 Task: Find connections with filter location Düren with filter topic #house with filter profile language German with filter current company Allcargo Logistics Ltd with filter school Jobs For Women with filter industry Urban Transit Services with filter service category Information Management with filter keywords title Customer Support
Action: Mouse moved to (548, 76)
Screenshot: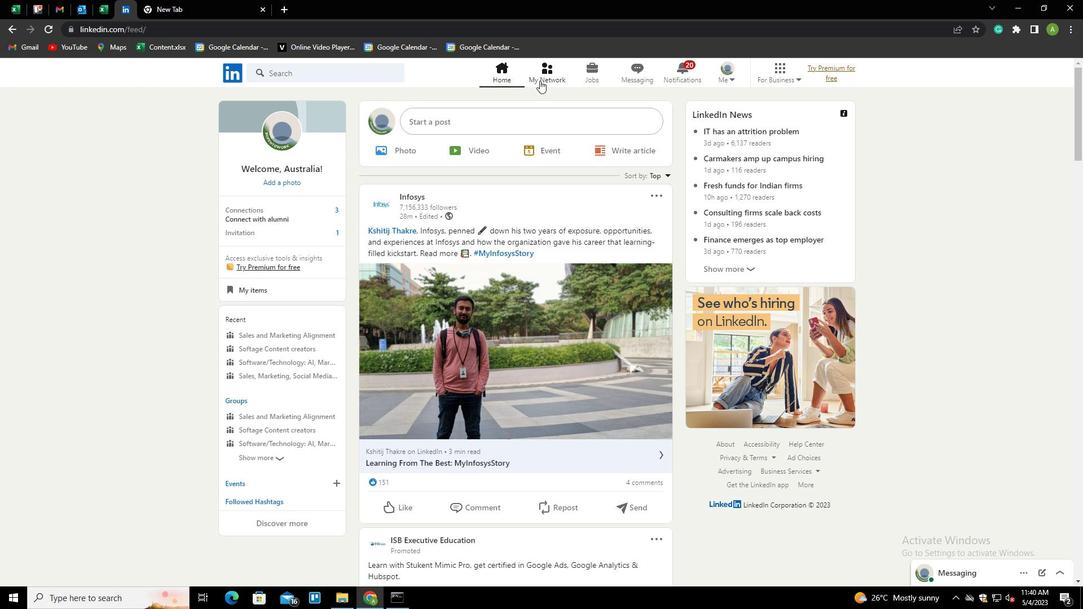 
Action: Mouse pressed left at (548, 76)
Screenshot: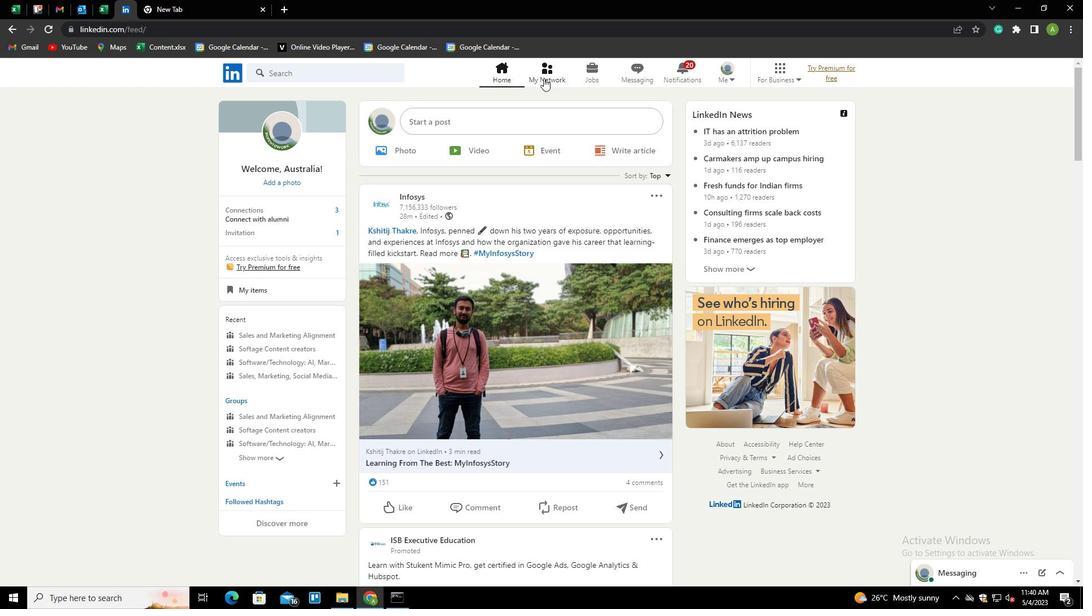 
Action: Mouse moved to (285, 128)
Screenshot: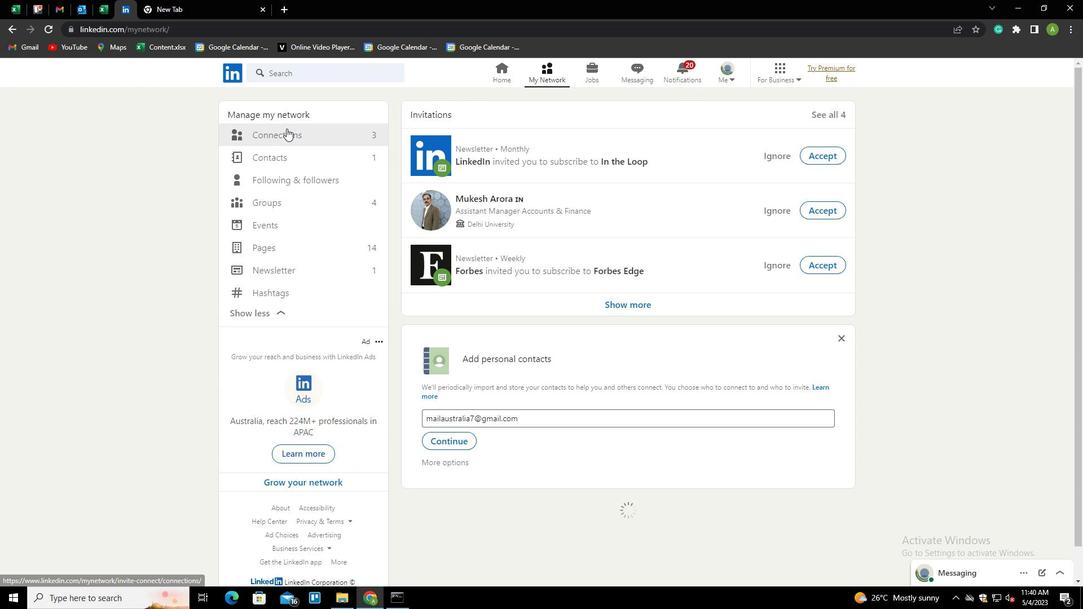 
Action: Mouse pressed left at (285, 128)
Screenshot: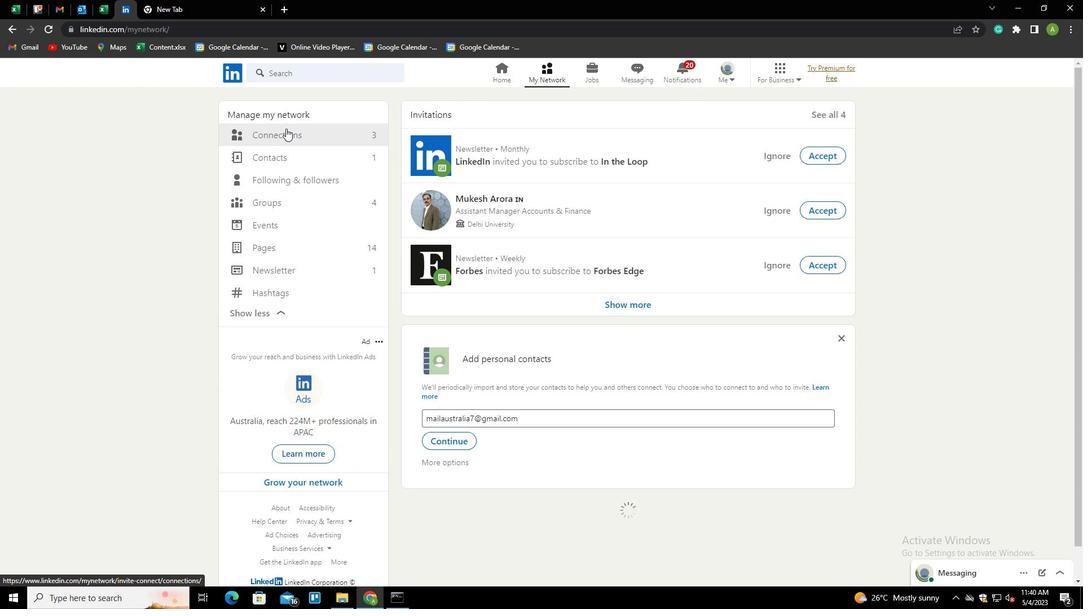 
Action: Mouse moved to (622, 138)
Screenshot: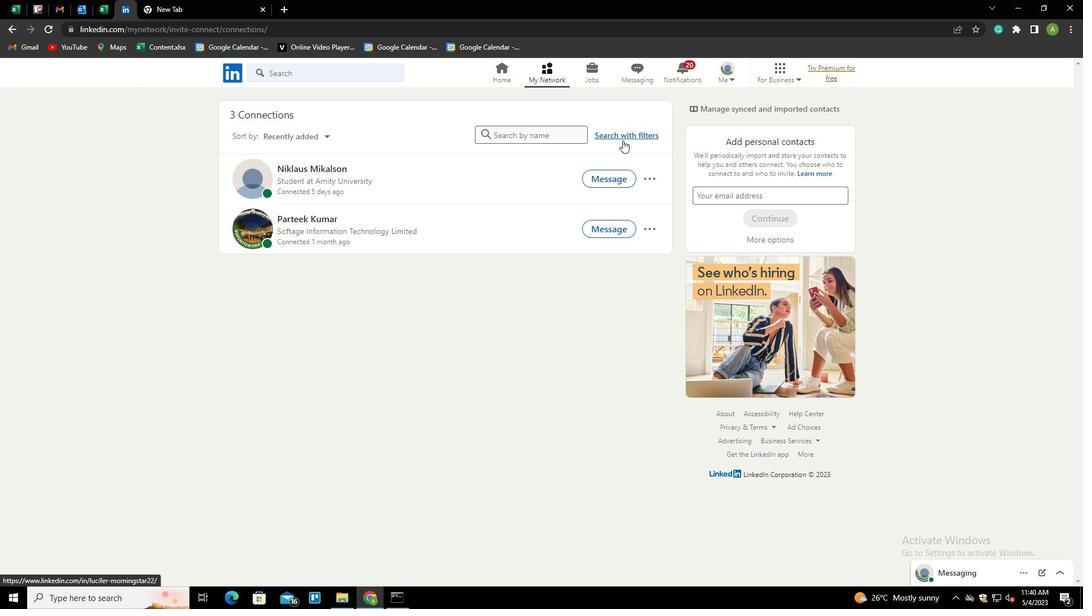 
Action: Mouse pressed left at (622, 138)
Screenshot: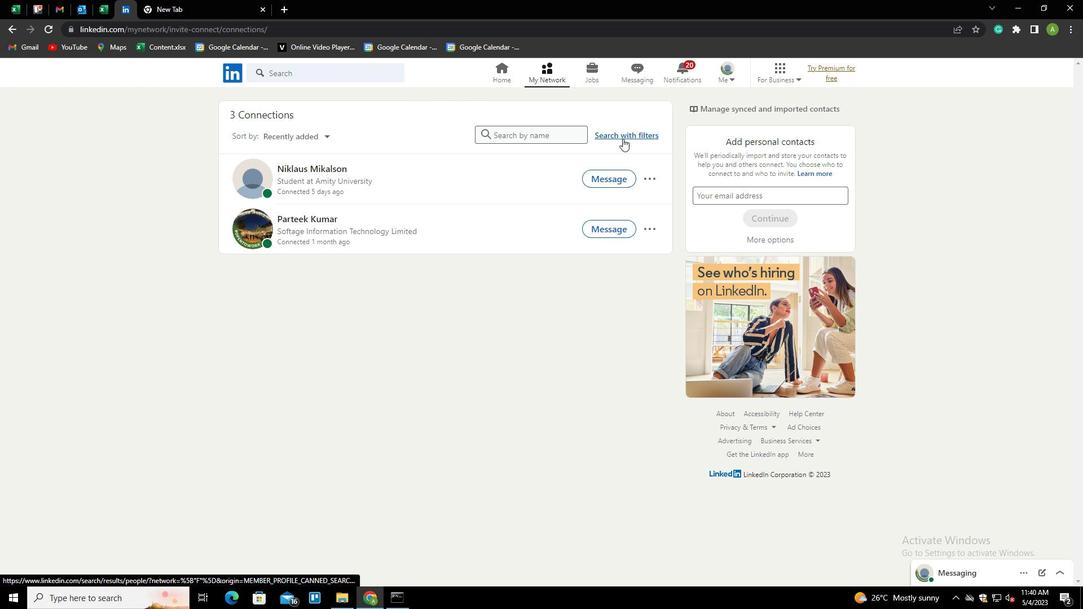 
Action: Mouse moved to (577, 96)
Screenshot: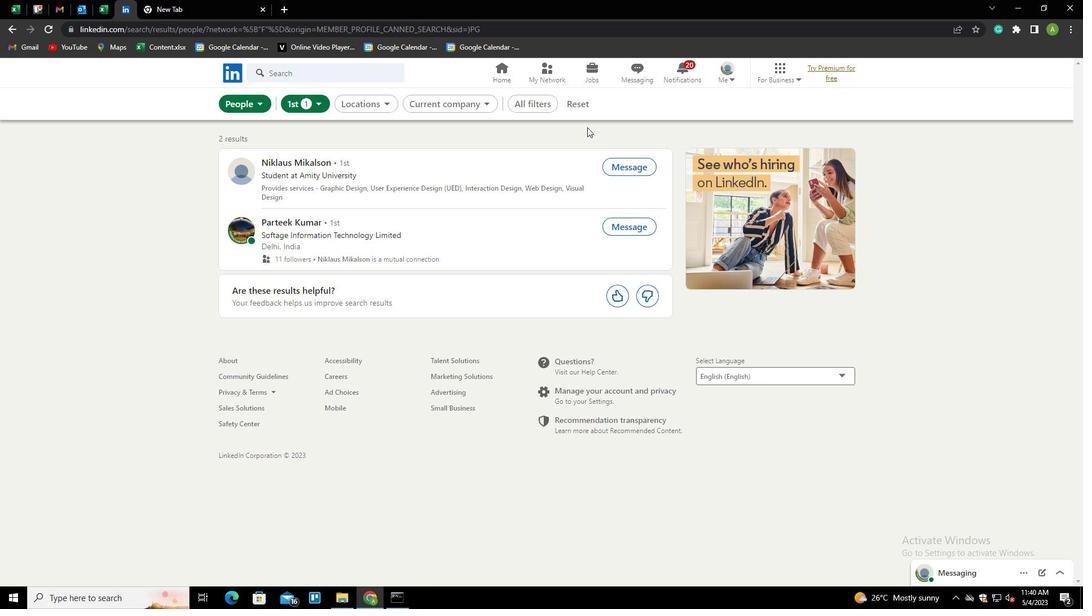 
Action: Mouse pressed left at (577, 96)
Screenshot: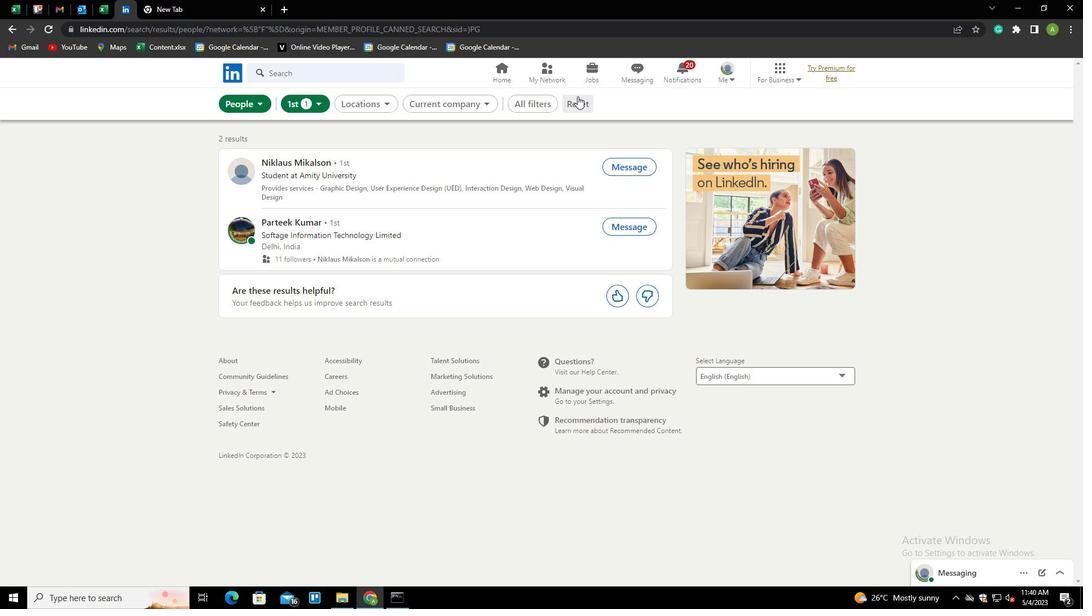 
Action: Mouse moved to (563, 99)
Screenshot: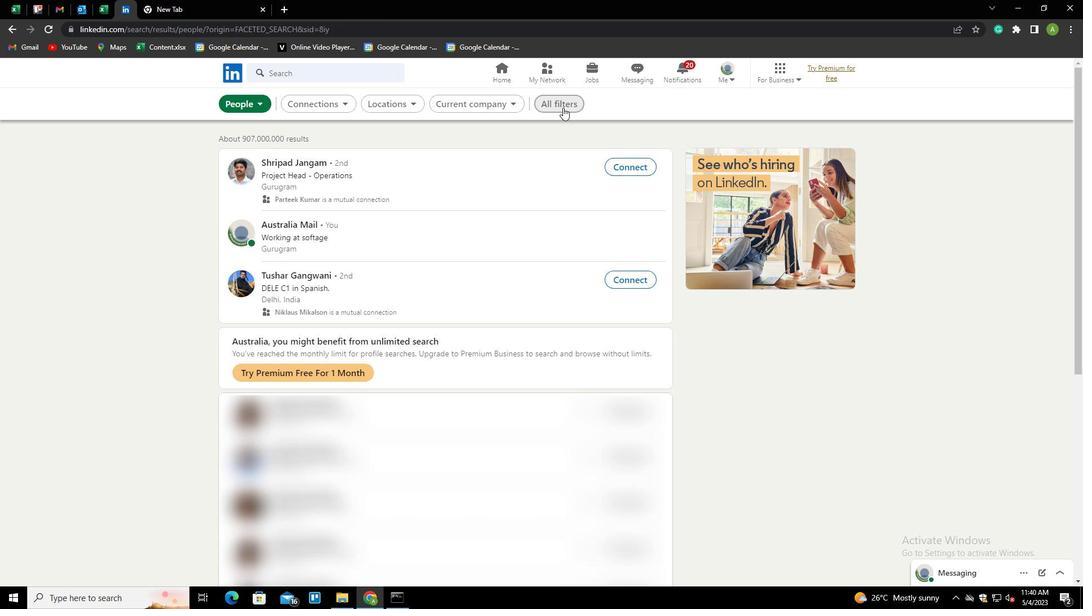 
Action: Mouse pressed left at (563, 99)
Screenshot: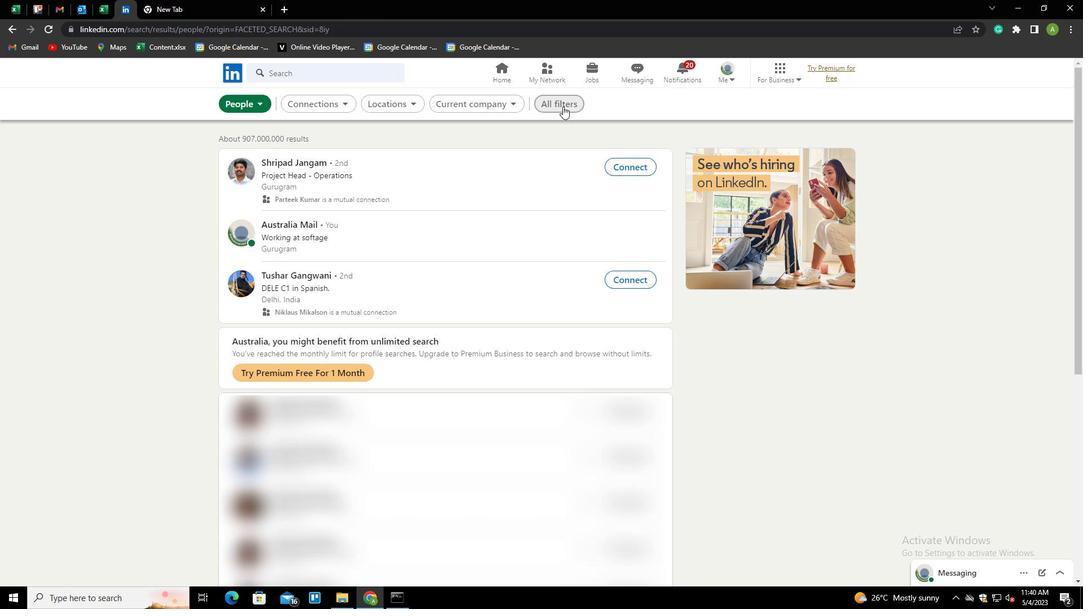 
Action: Mouse moved to (926, 362)
Screenshot: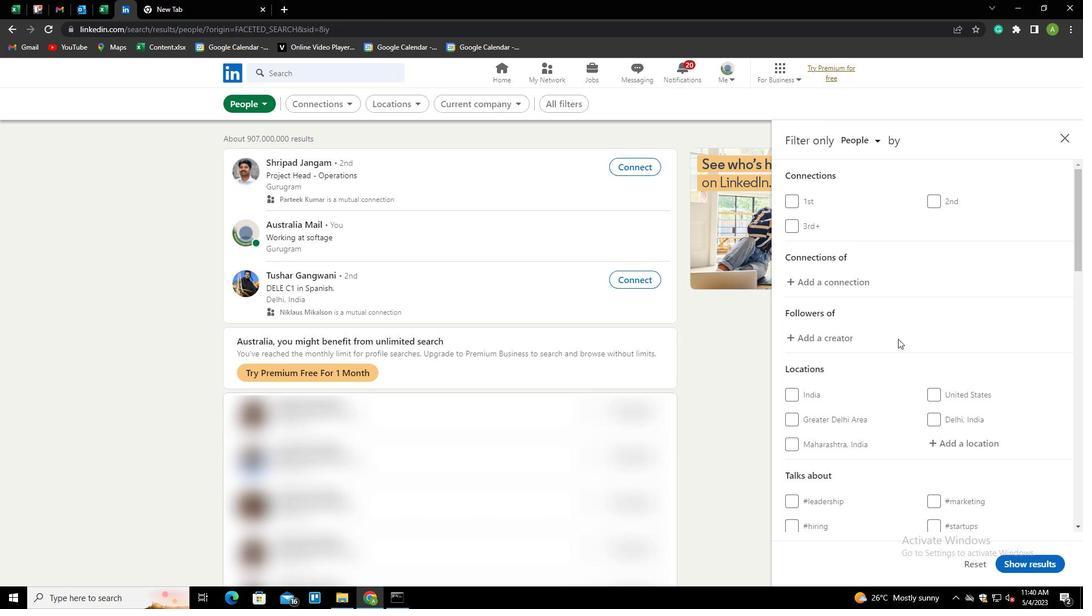 
Action: Mouse scrolled (926, 361) with delta (0, 0)
Screenshot: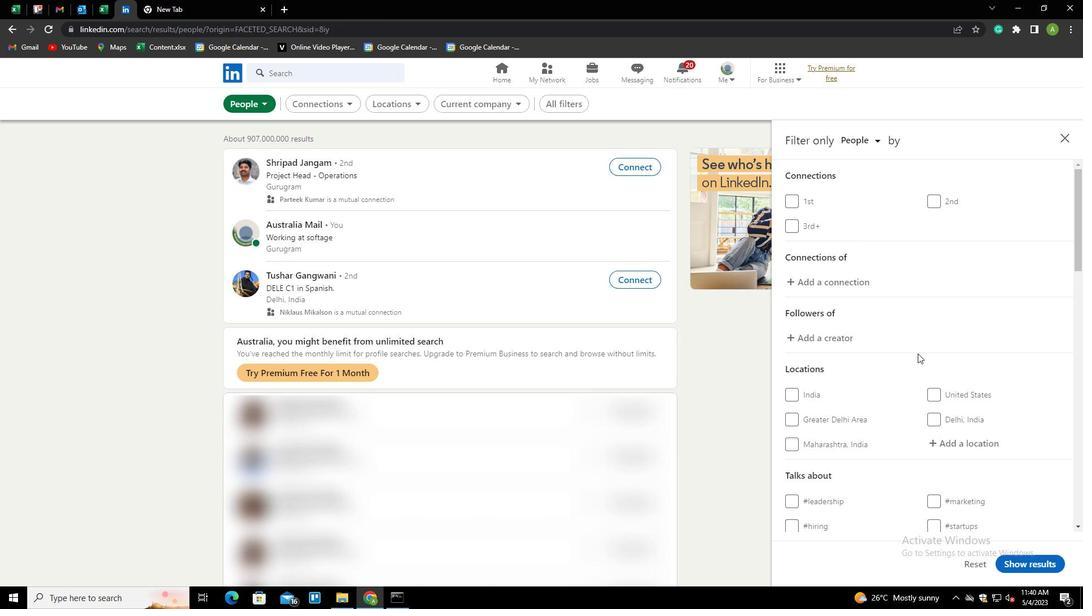 
Action: Mouse scrolled (926, 361) with delta (0, 0)
Screenshot: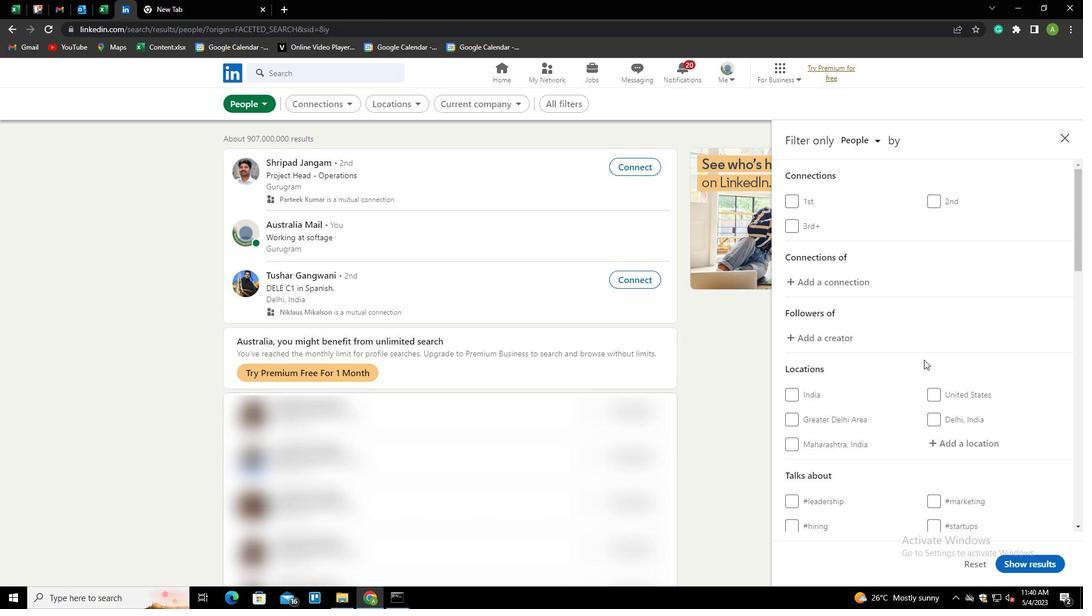 
Action: Mouse moved to (958, 322)
Screenshot: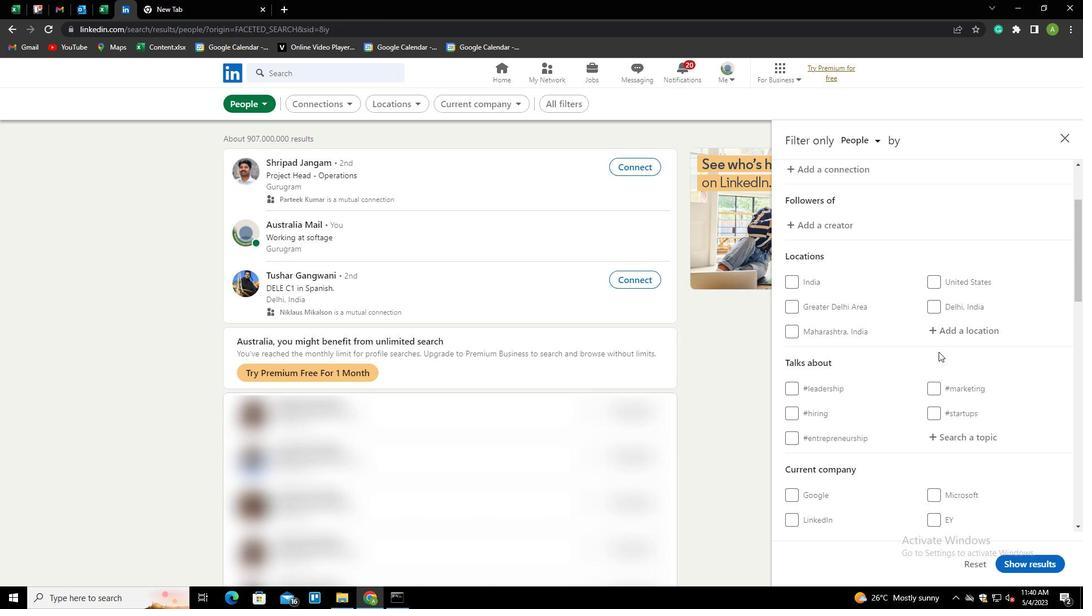 
Action: Mouse pressed left at (958, 322)
Screenshot: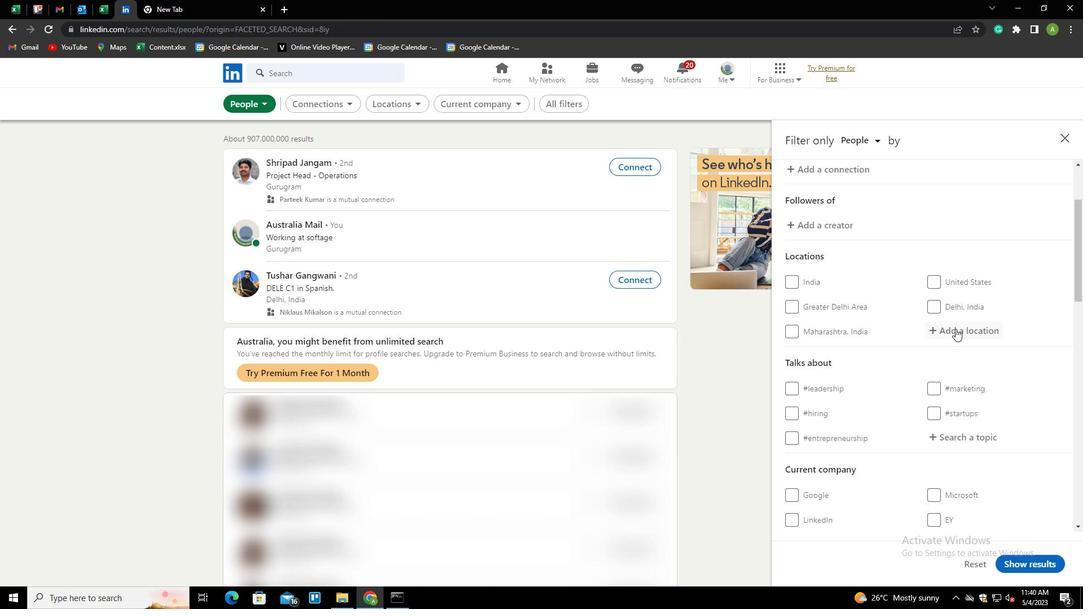 
Action: Key pressed <Key.shift>DUREN<Key.down><Key.enter>
Screenshot: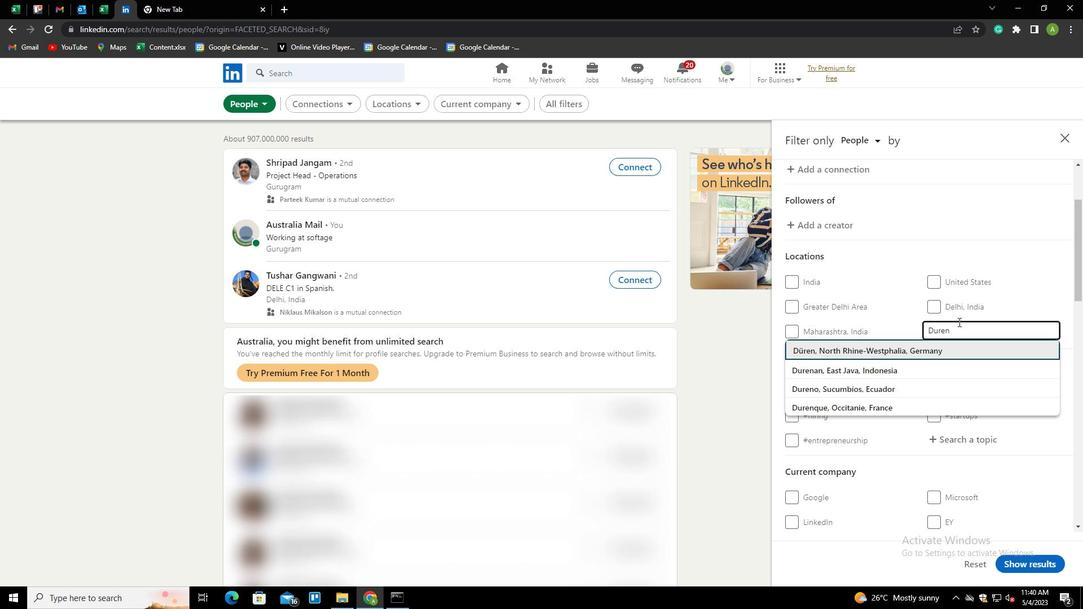 
Action: Mouse scrolled (958, 321) with delta (0, 0)
Screenshot: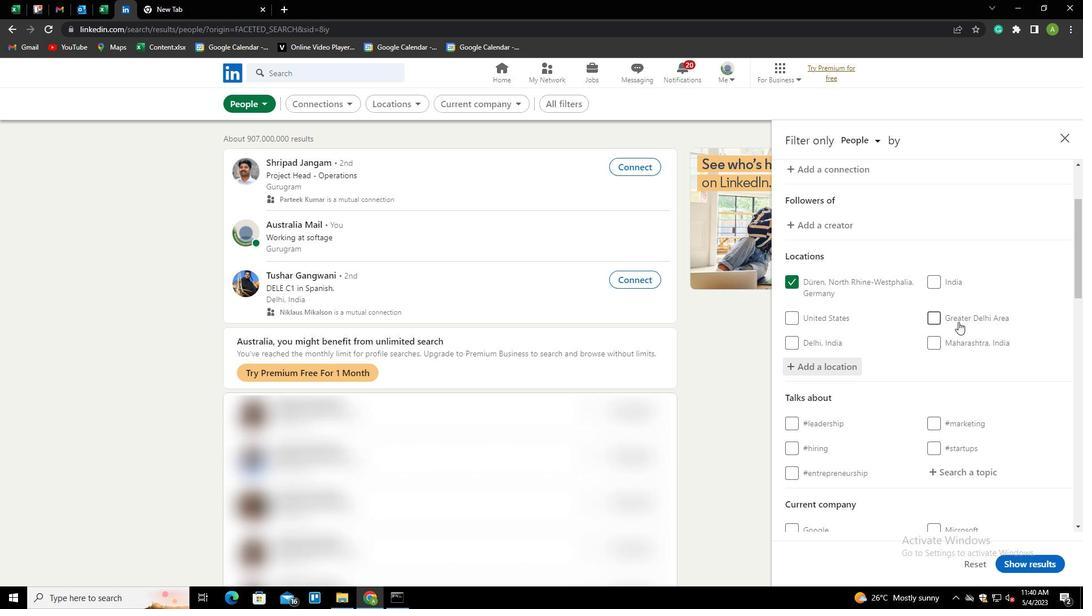 
Action: Mouse scrolled (958, 321) with delta (0, 0)
Screenshot: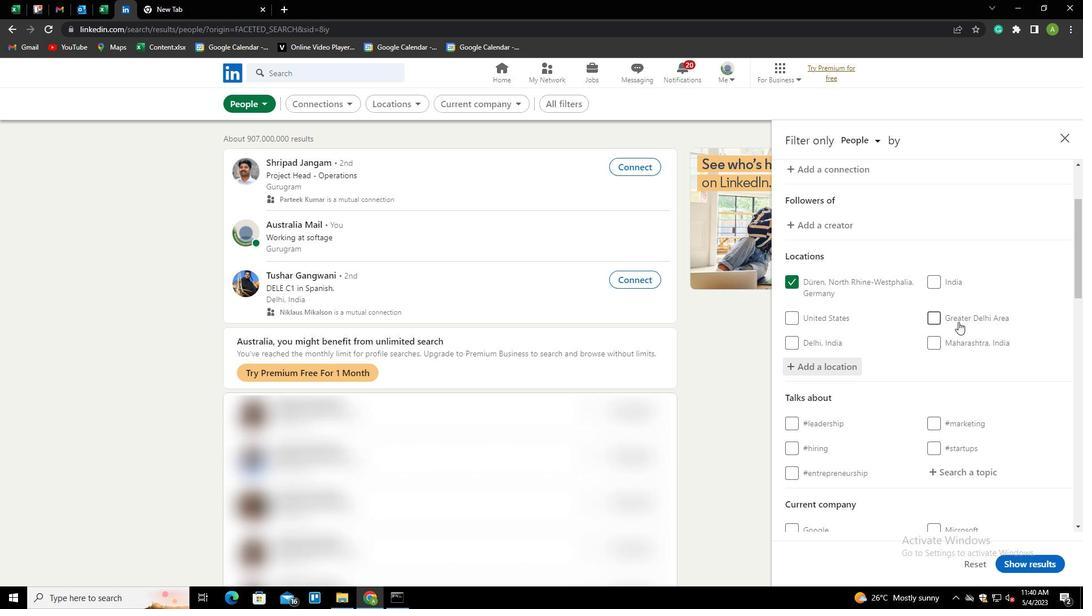 
Action: Mouse moved to (954, 360)
Screenshot: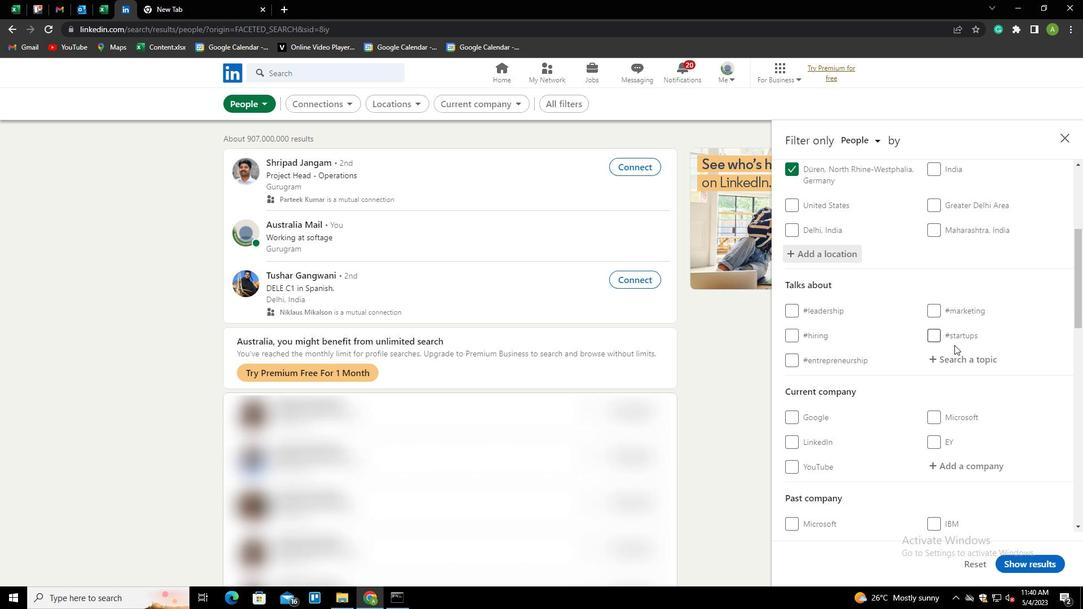 
Action: Mouse pressed left at (954, 360)
Screenshot: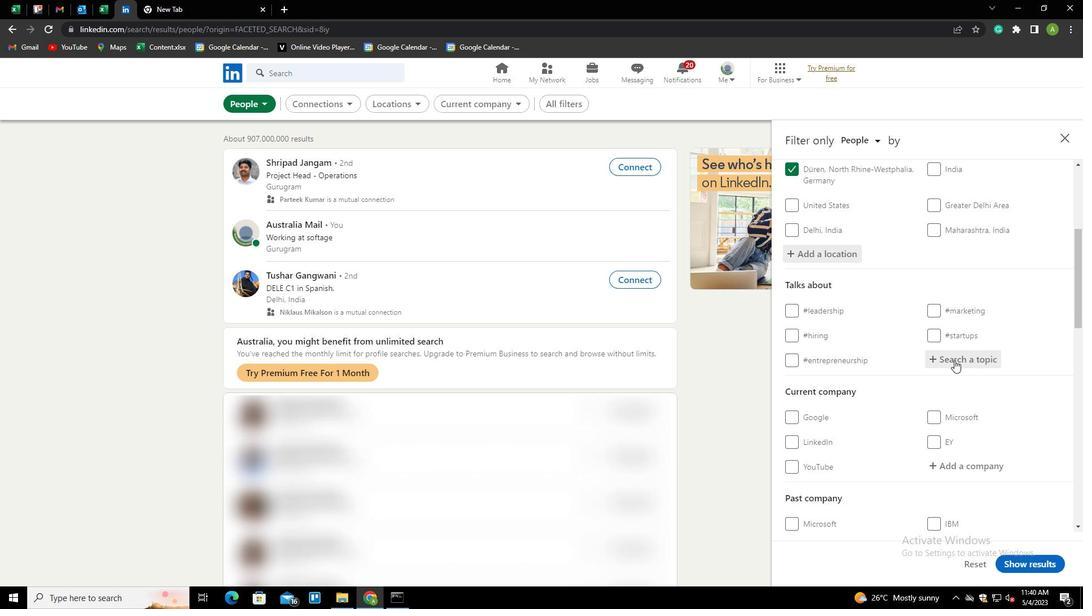 
Action: Key pressed HOUSE<Key.down><Key.down><Key.enter>
Screenshot: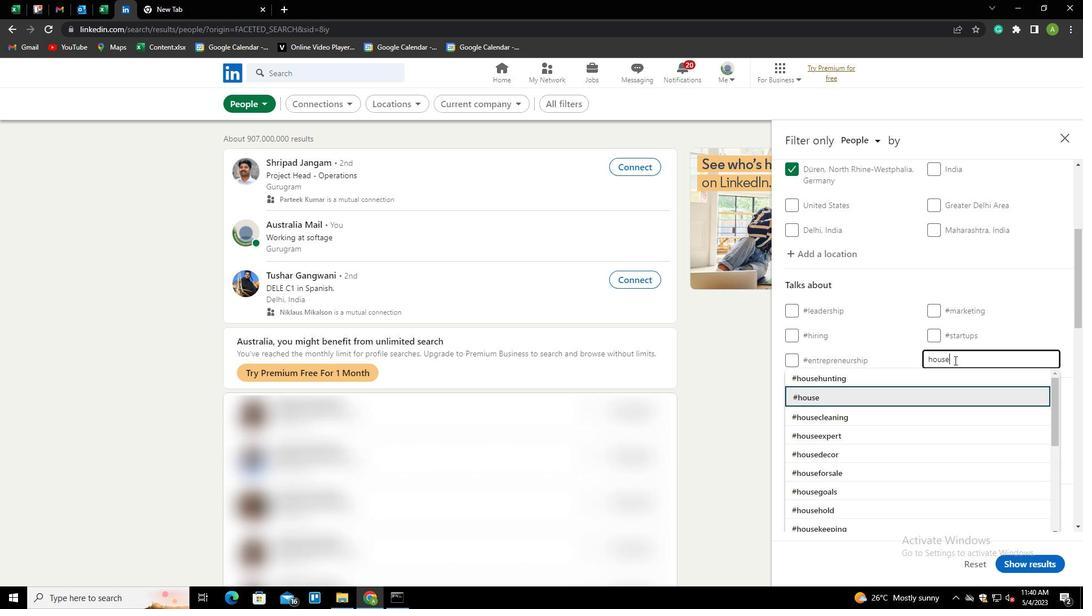 
Action: Mouse moved to (954, 362)
Screenshot: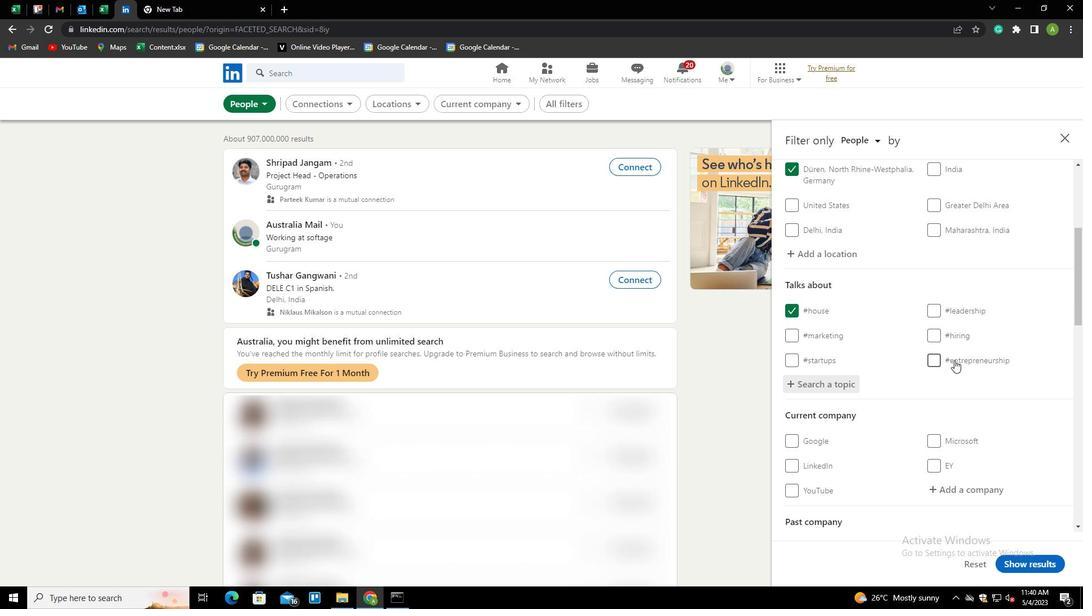 
Action: Mouse scrolled (954, 362) with delta (0, 0)
Screenshot: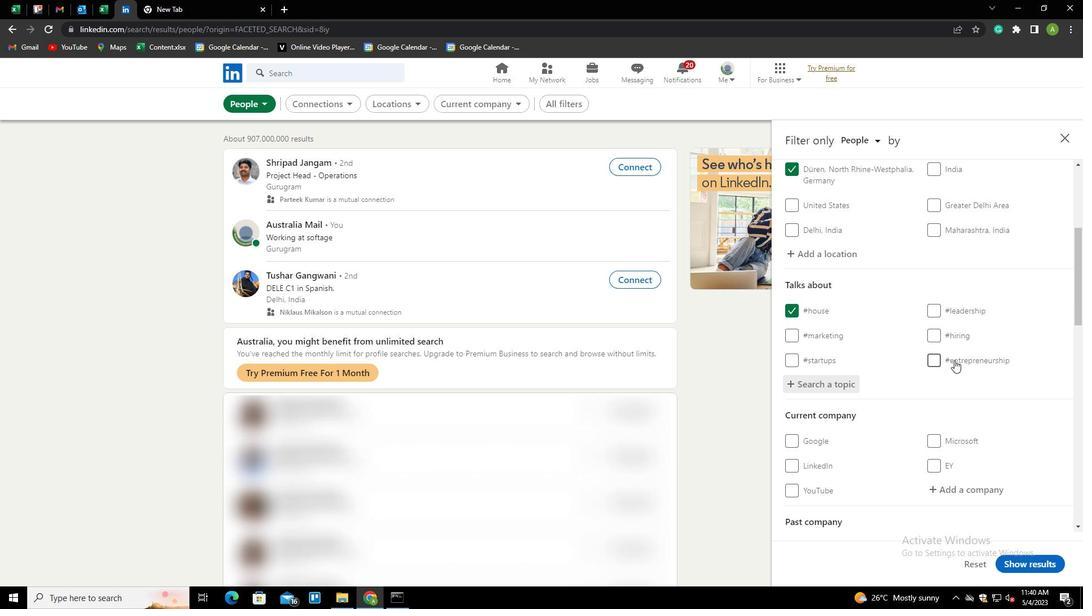 
Action: Mouse scrolled (954, 362) with delta (0, 0)
Screenshot: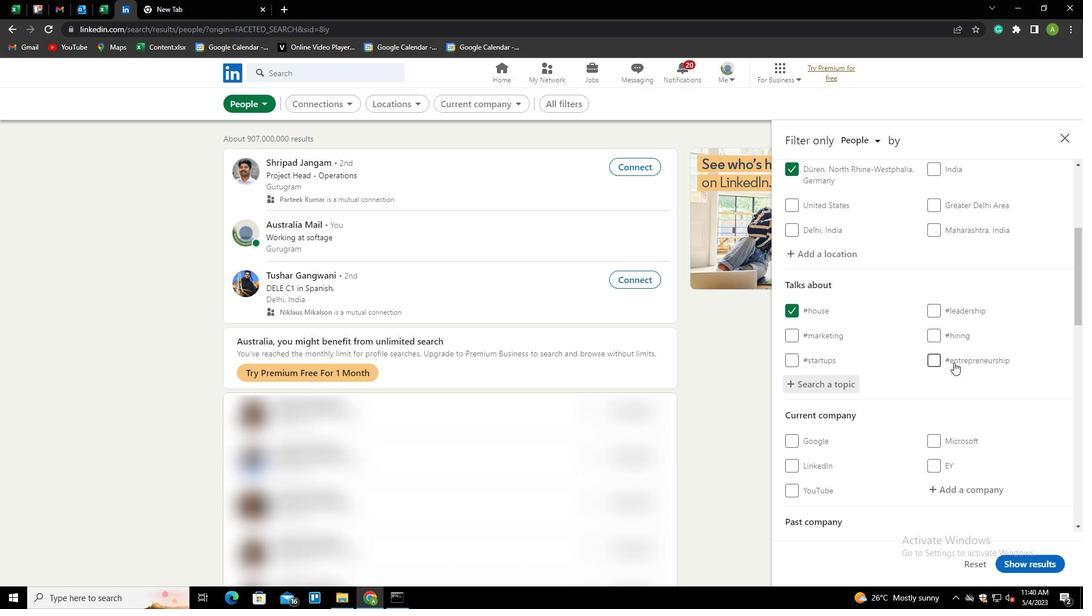 
Action: Mouse scrolled (954, 362) with delta (0, 0)
Screenshot: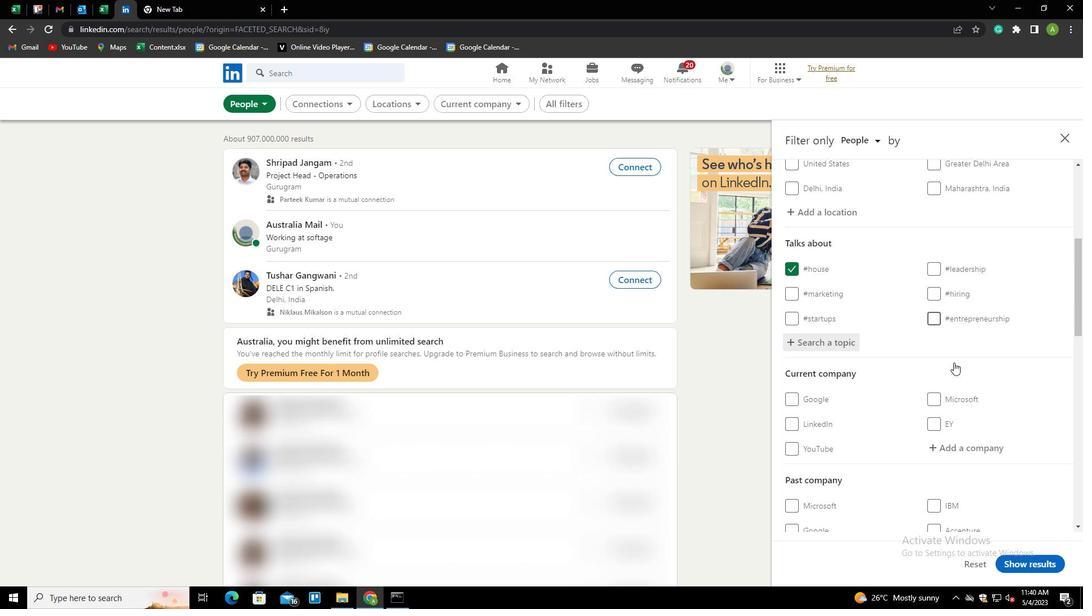 
Action: Mouse scrolled (954, 362) with delta (0, 0)
Screenshot: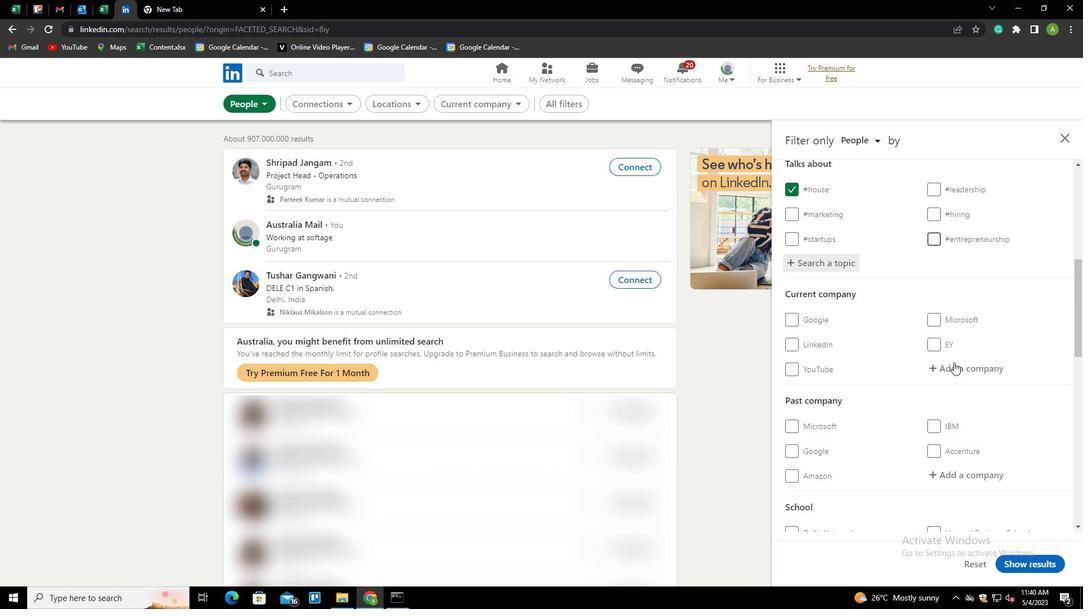 
Action: Mouse scrolled (954, 362) with delta (0, 0)
Screenshot: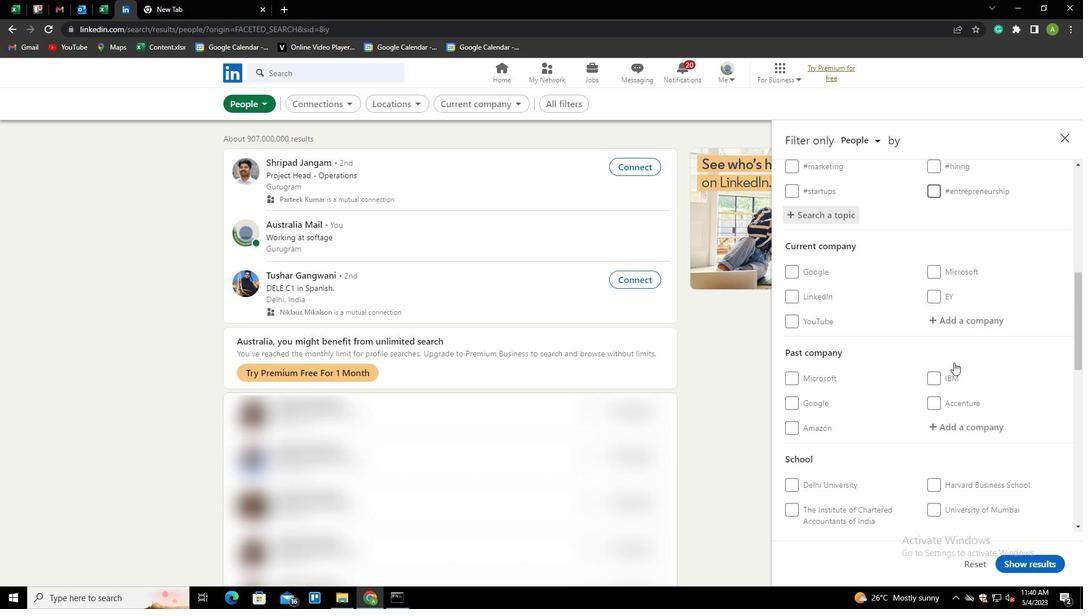 
Action: Mouse scrolled (954, 362) with delta (0, 0)
Screenshot: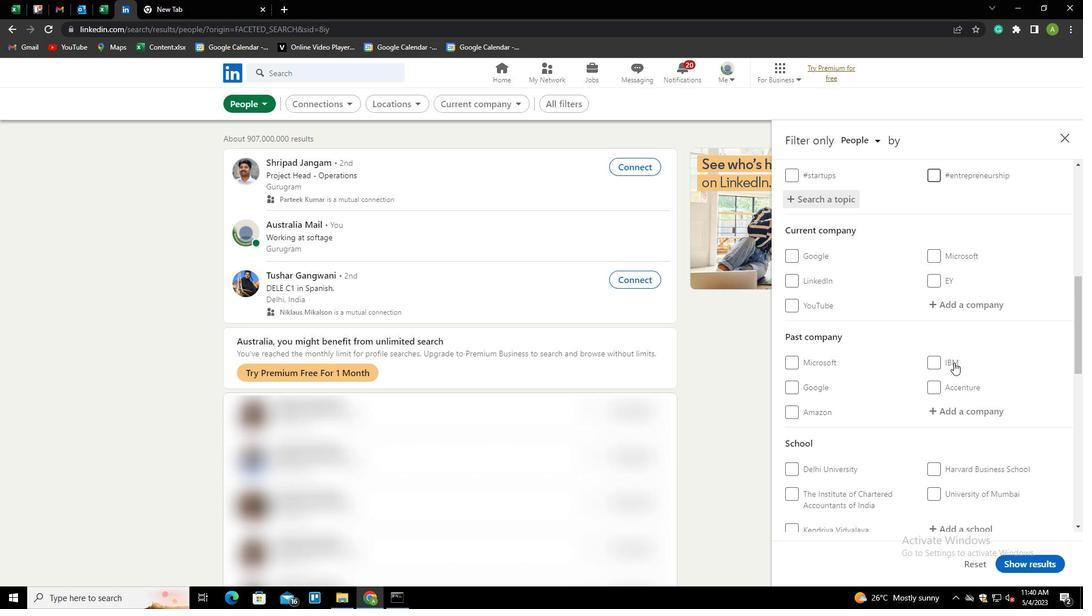 
Action: Mouse scrolled (954, 362) with delta (0, 0)
Screenshot: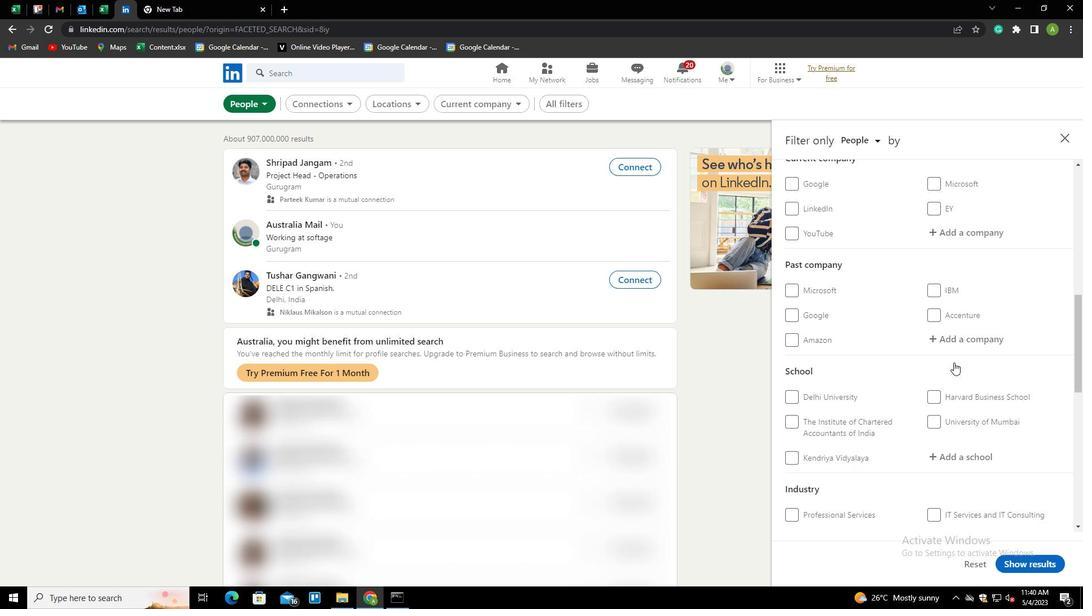 
Action: Mouse scrolled (954, 362) with delta (0, 0)
Screenshot: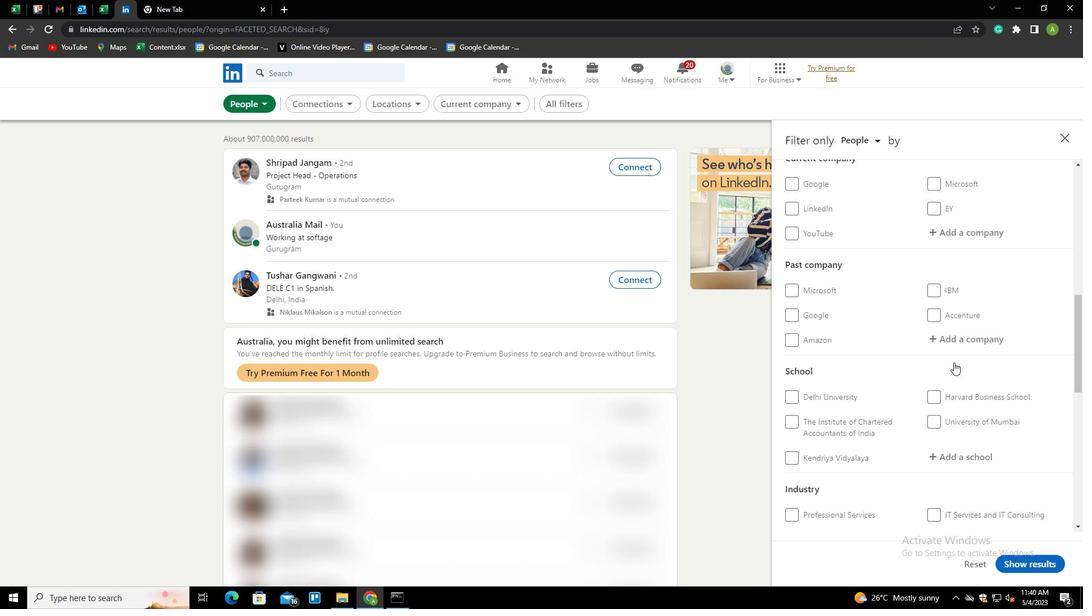 
Action: Mouse scrolled (954, 362) with delta (0, 0)
Screenshot: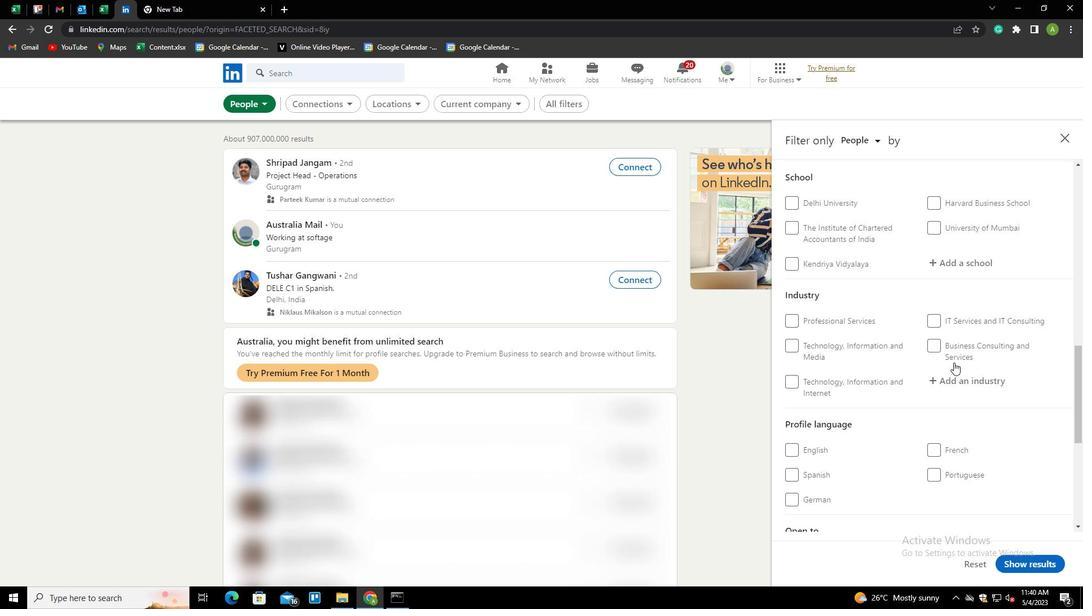 
Action: Mouse moved to (795, 445)
Screenshot: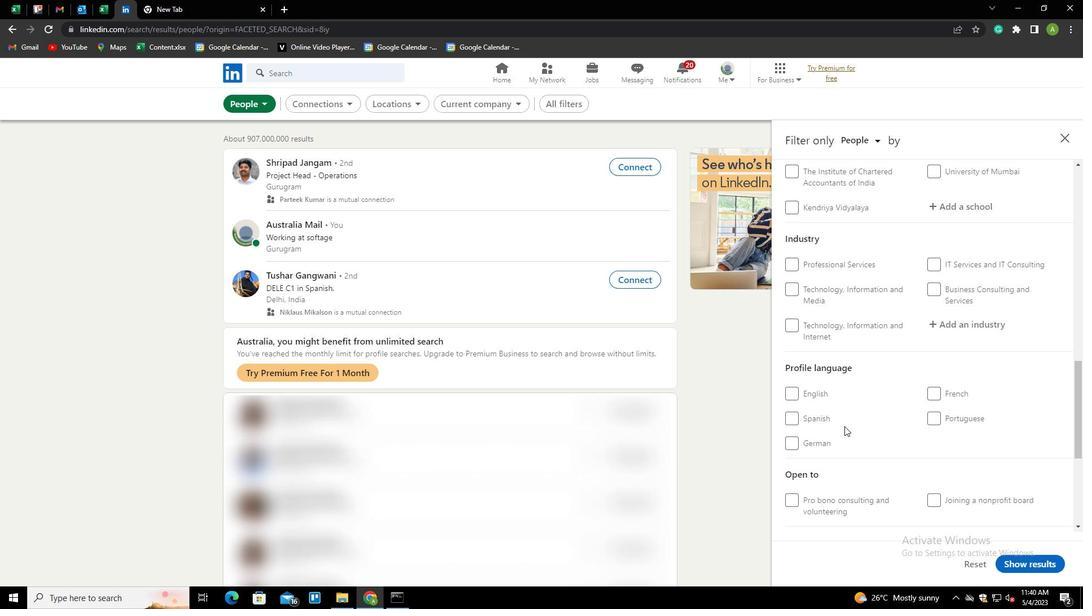 
Action: Mouse pressed left at (795, 445)
Screenshot: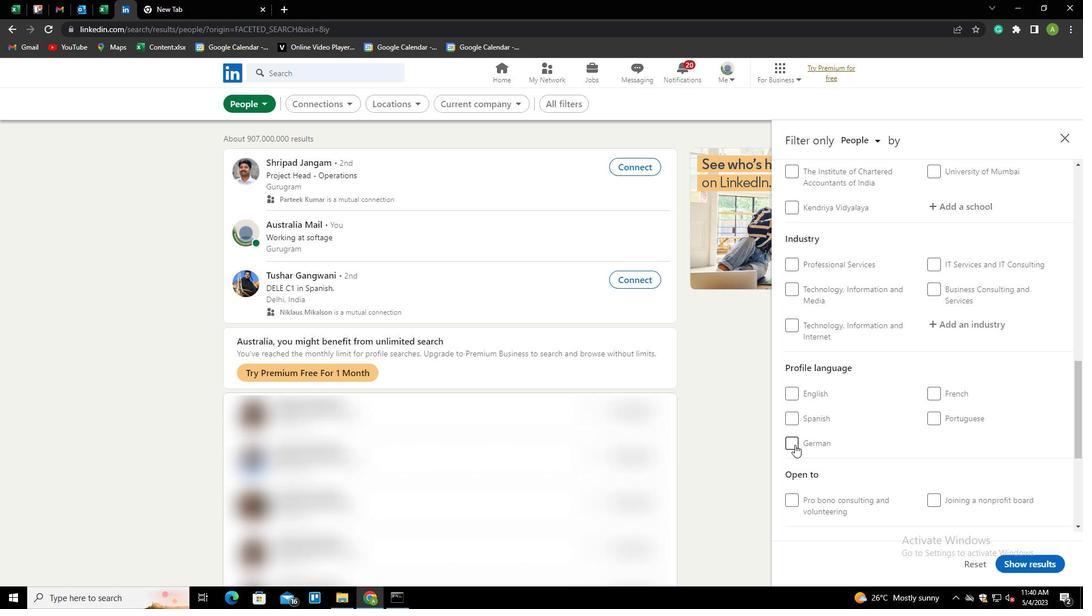 
Action: Mouse moved to (929, 394)
Screenshot: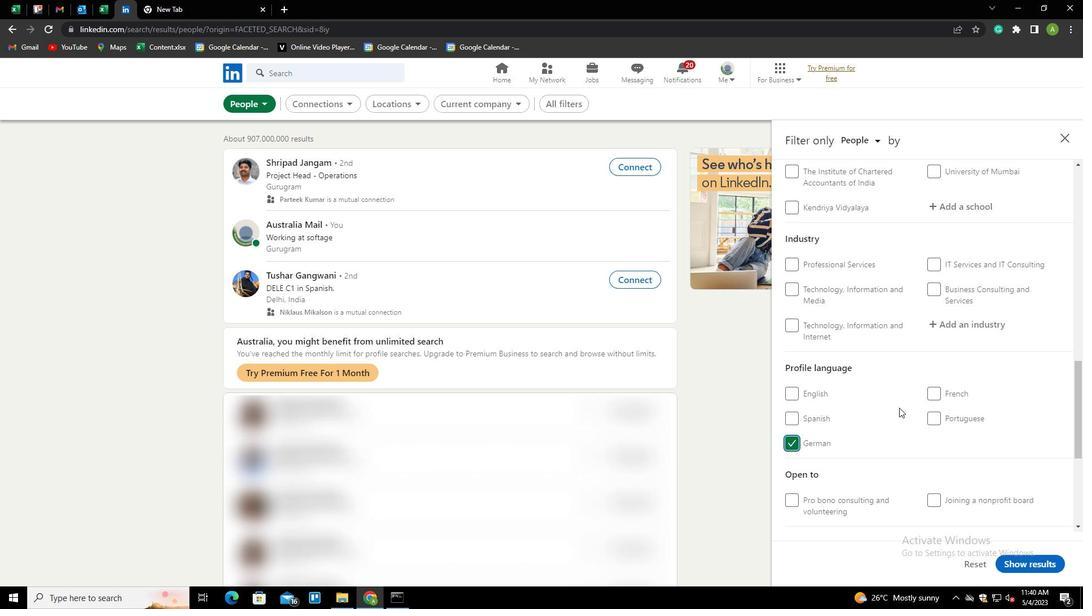 
Action: Mouse scrolled (929, 394) with delta (0, 0)
Screenshot: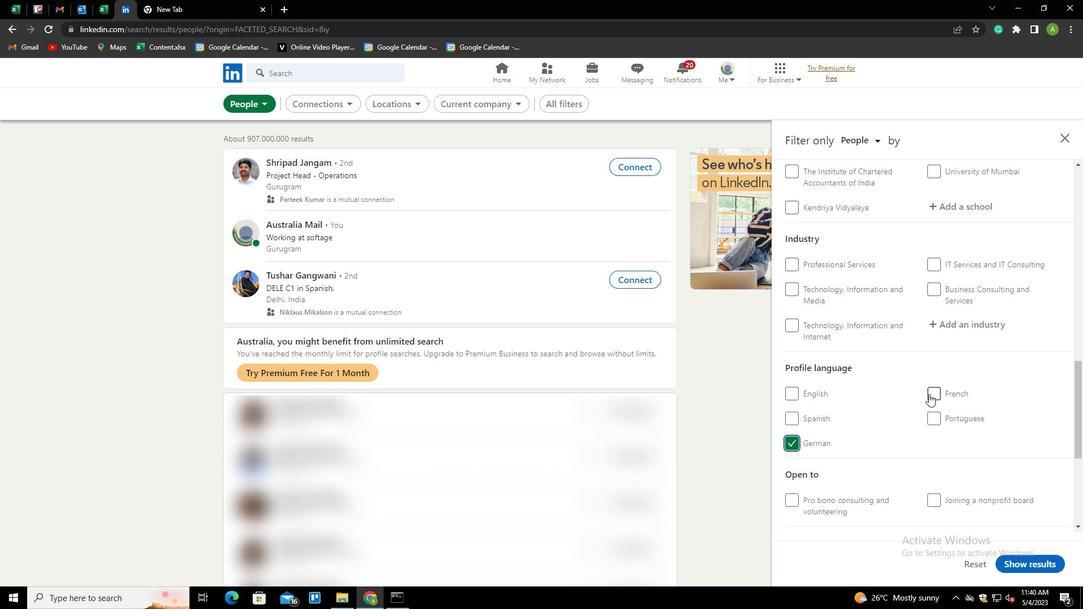 
Action: Mouse scrolled (929, 394) with delta (0, 0)
Screenshot: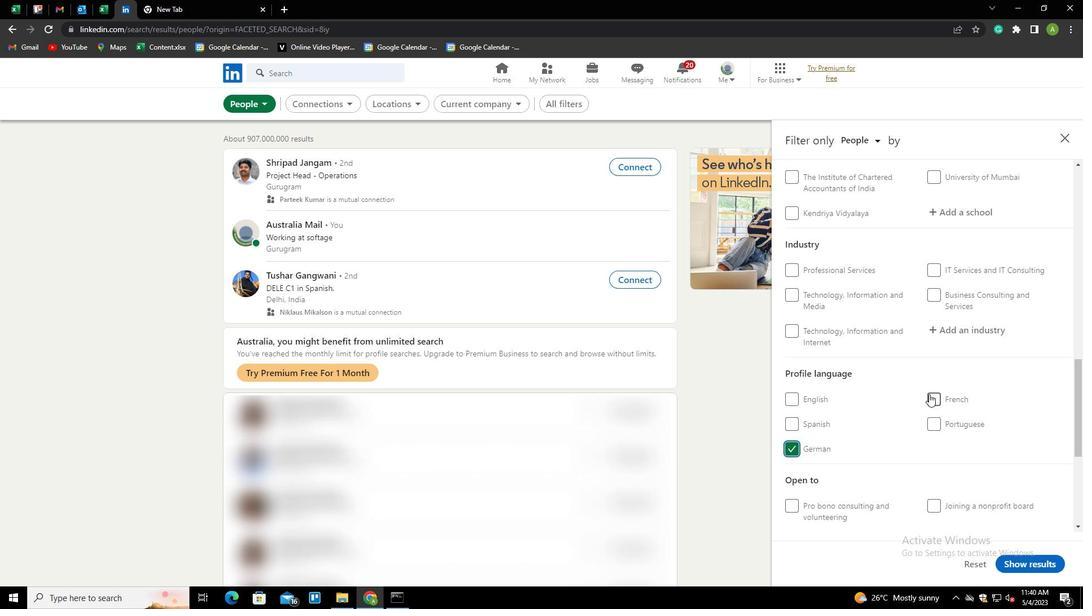
Action: Mouse scrolled (929, 394) with delta (0, 0)
Screenshot: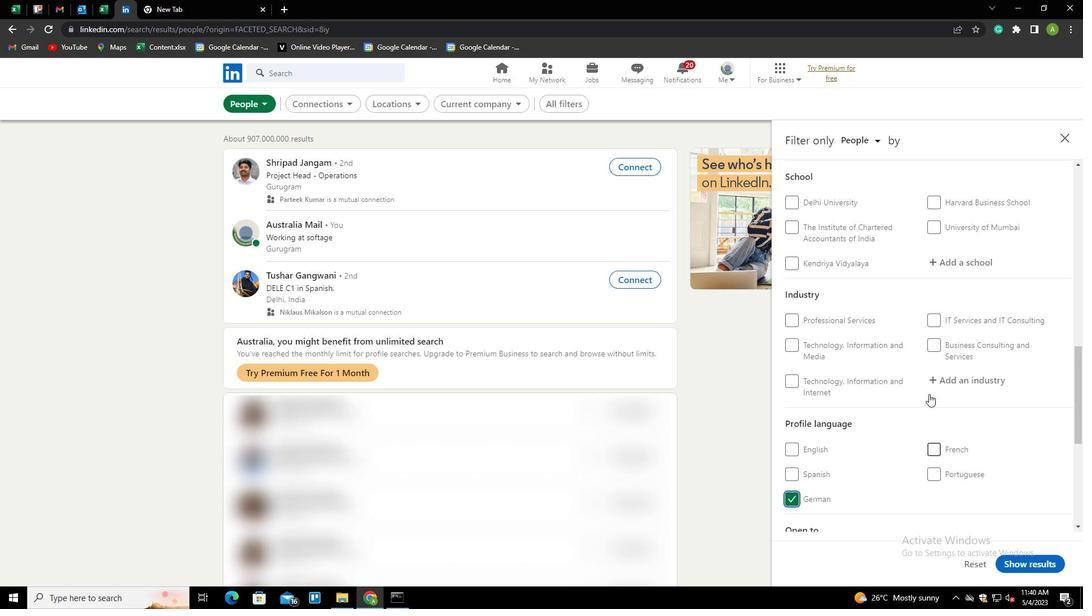 
Action: Mouse scrolled (929, 394) with delta (0, 0)
Screenshot: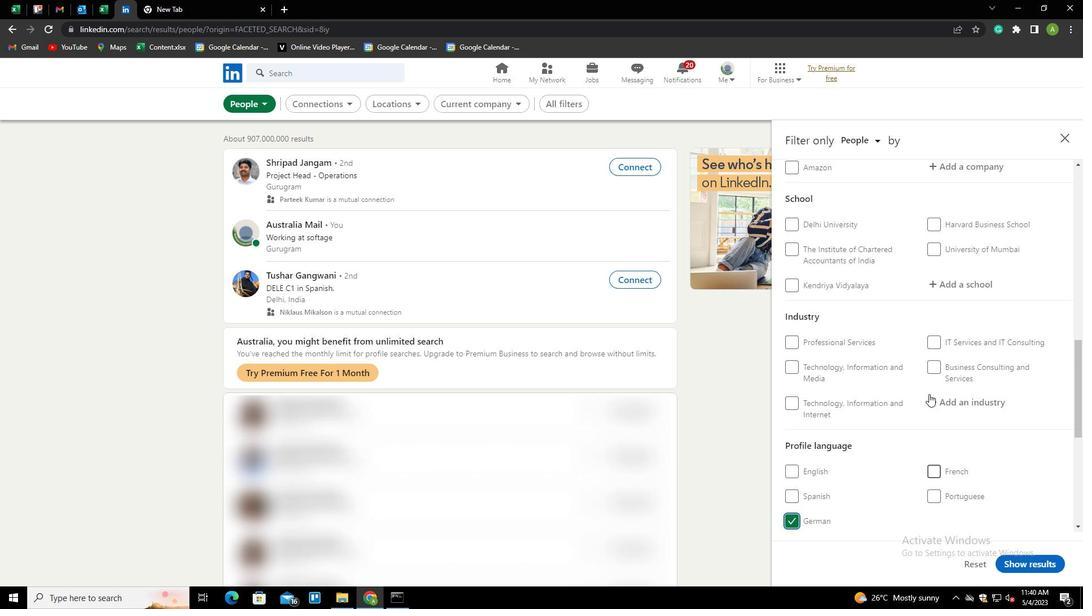 
Action: Mouse scrolled (929, 394) with delta (0, 0)
Screenshot: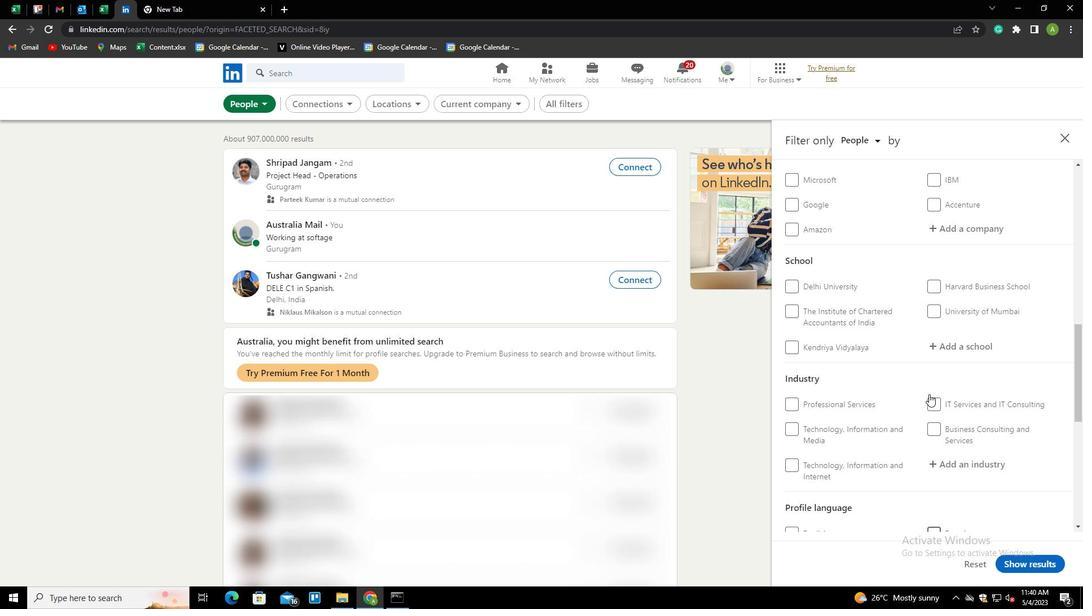 
Action: Mouse scrolled (929, 394) with delta (0, 0)
Screenshot: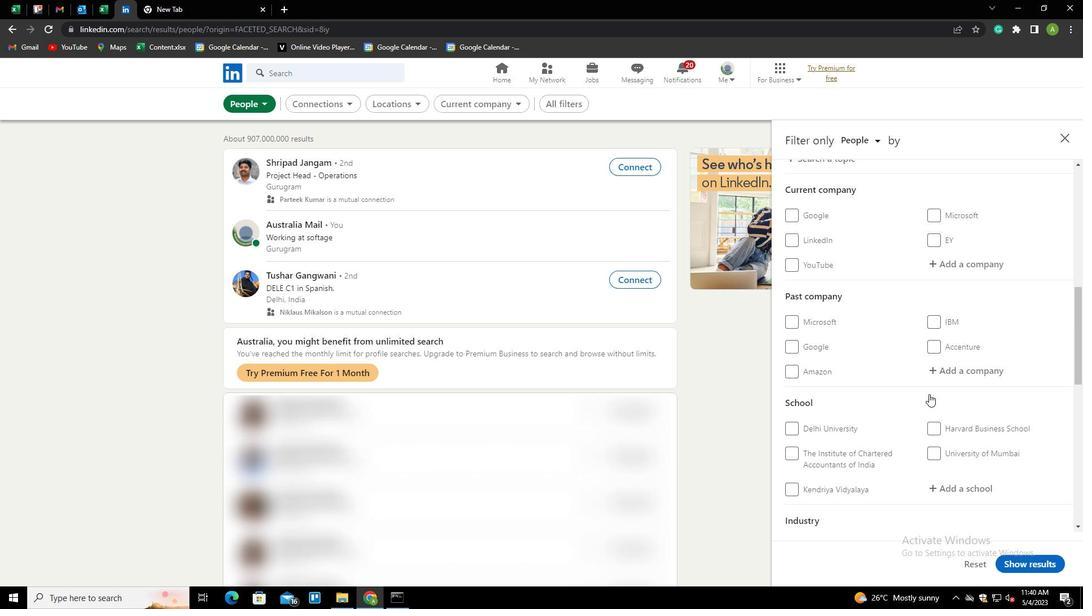
Action: Mouse scrolled (929, 394) with delta (0, 0)
Screenshot: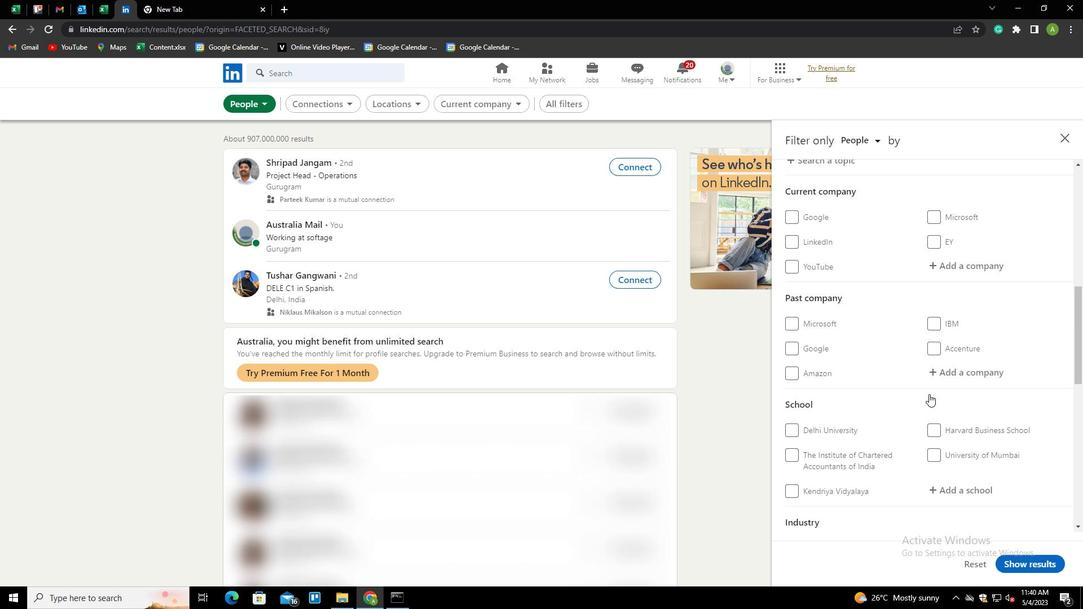 
Action: Mouse moved to (944, 379)
Screenshot: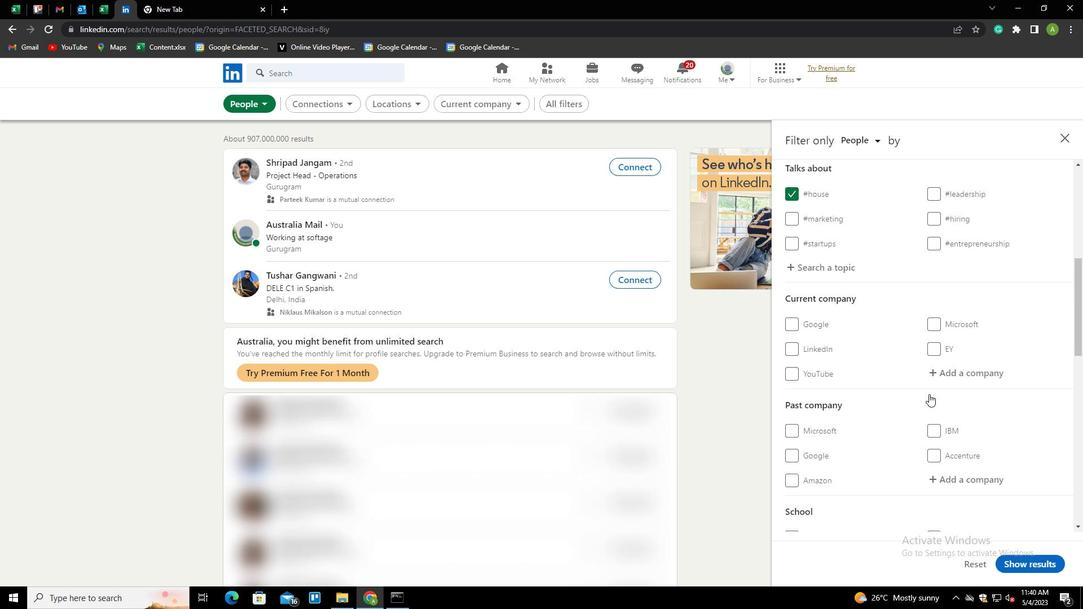 
Action: Mouse pressed left at (944, 379)
Screenshot: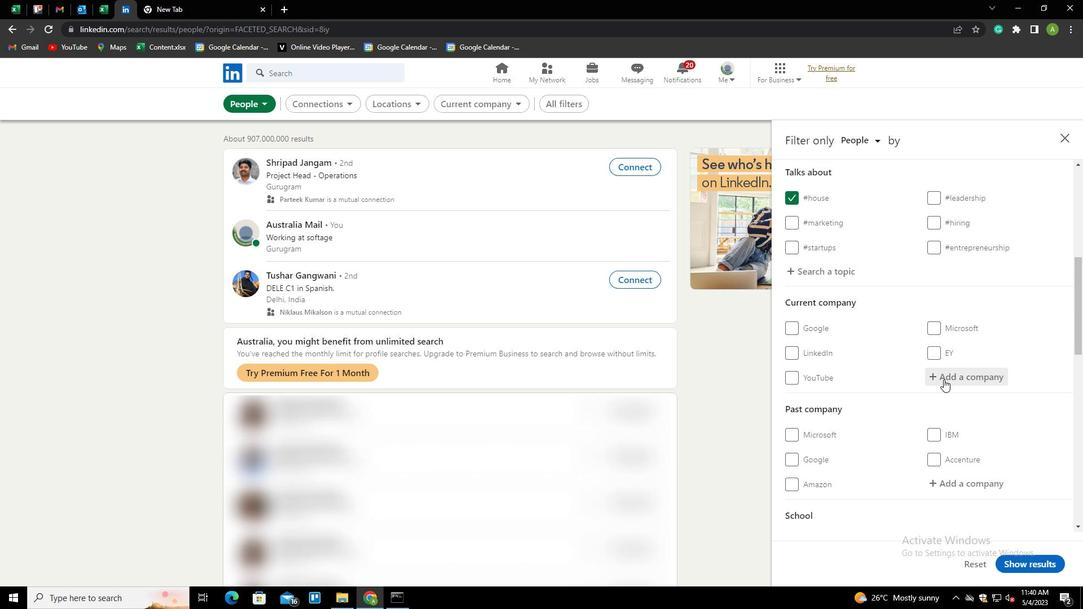 
Action: Key pressed <Key.shift>ALLCARGO<Key.down><Key.enter>
Screenshot: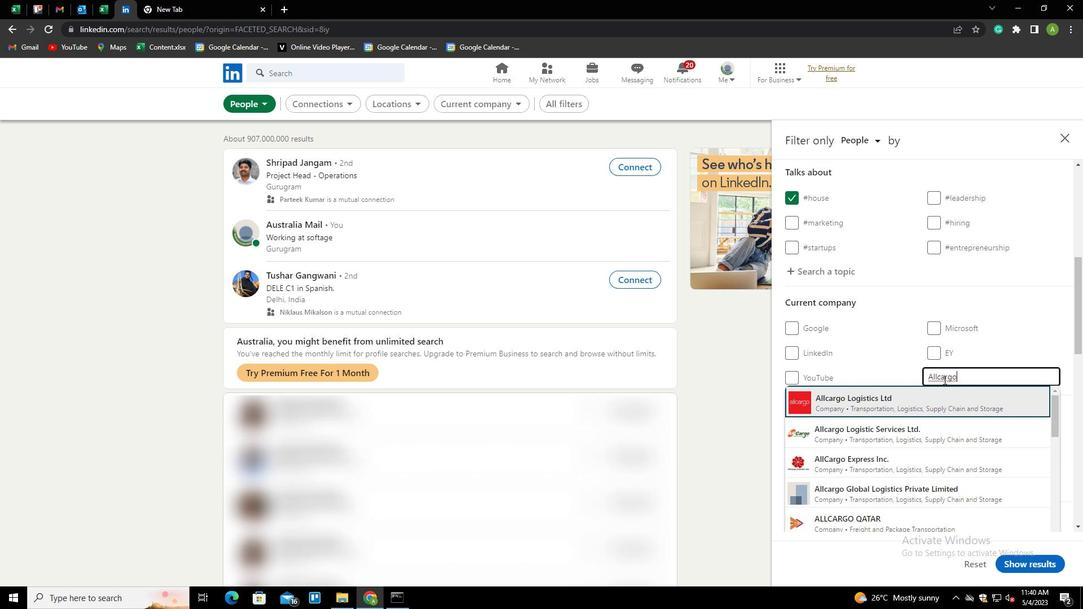 
Action: Mouse moved to (936, 385)
Screenshot: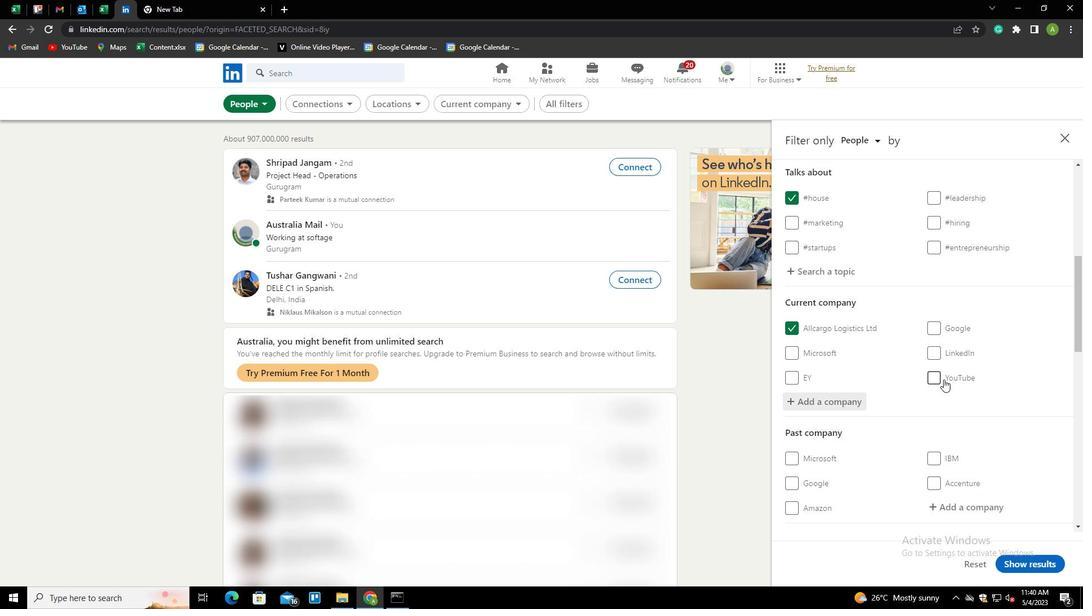 
Action: Mouse scrolled (936, 385) with delta (0, 0)
Screenshot: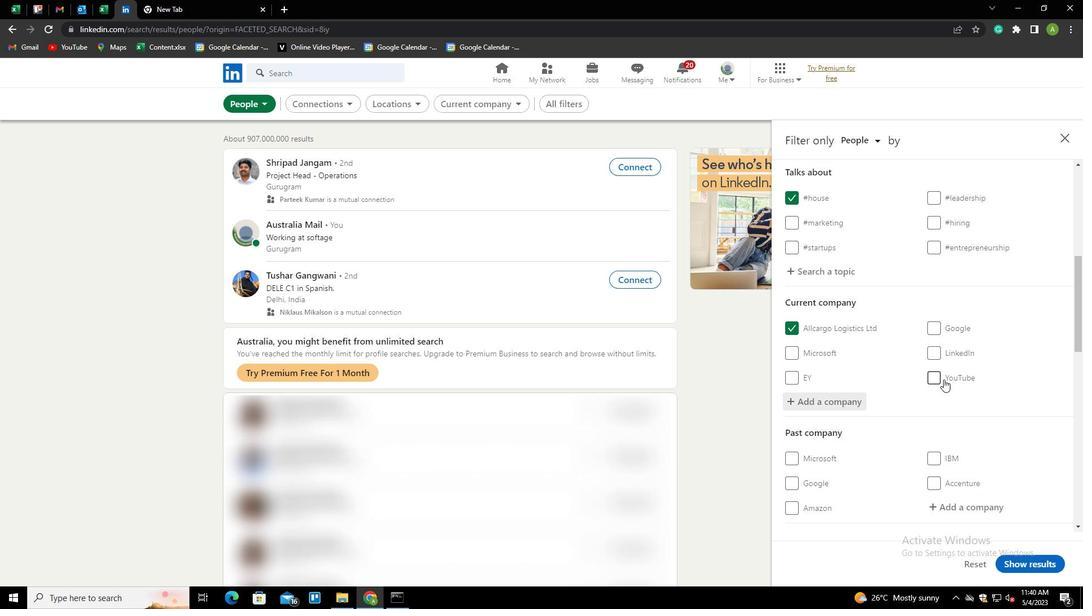 
Action: Mouse moved to (936, 386)
Screenshot: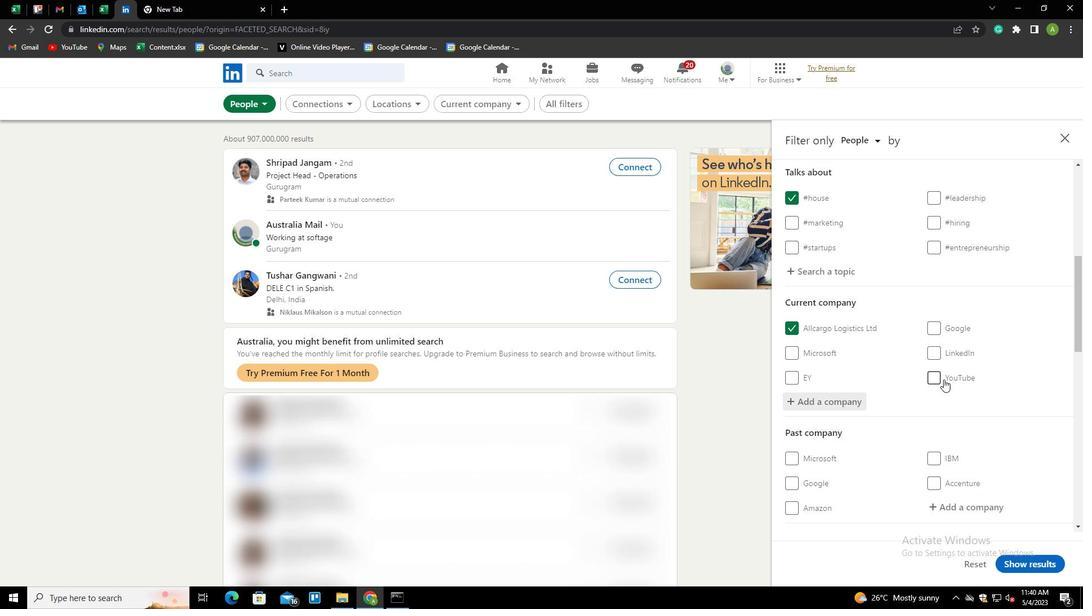 
Action: Mouse scrolled (936, 385) with delta (0, 0)
Screenshot: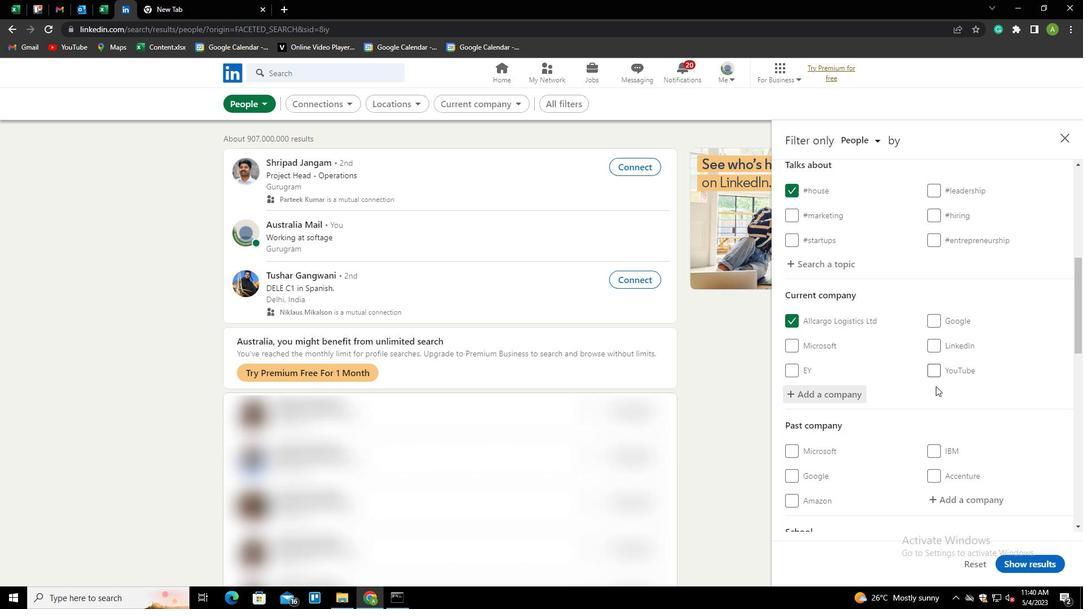 
Action: Mouse scrolled (936, 385) with delta (0, 0)
Screenshot: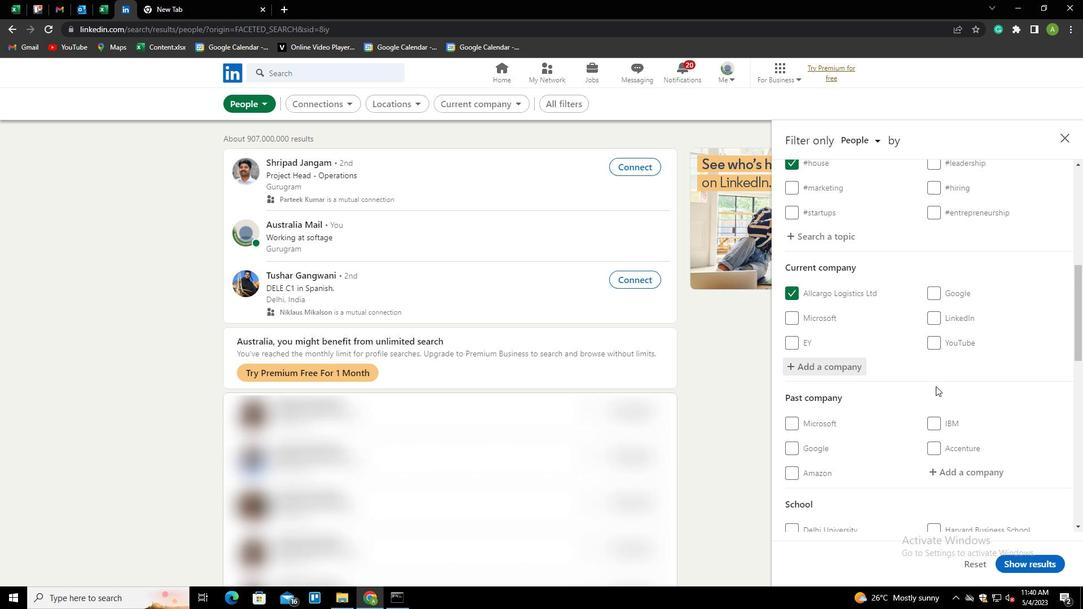 
Action: Mouse scrolled (936, 385) with delta (0, 0)
Screenshot: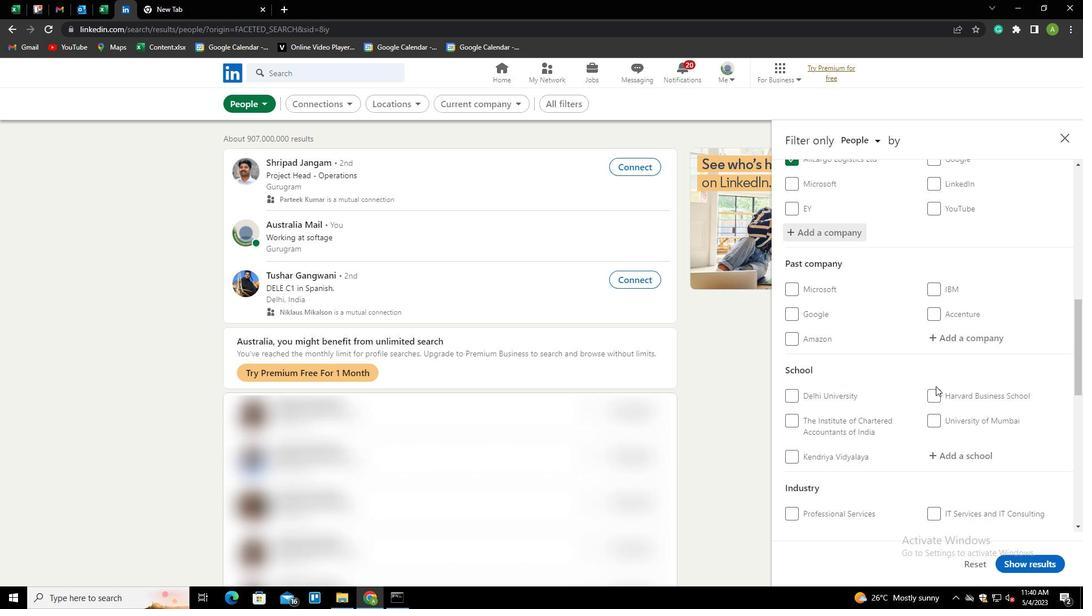 
Action: Mouse moved to (950, 403)
Screenshot: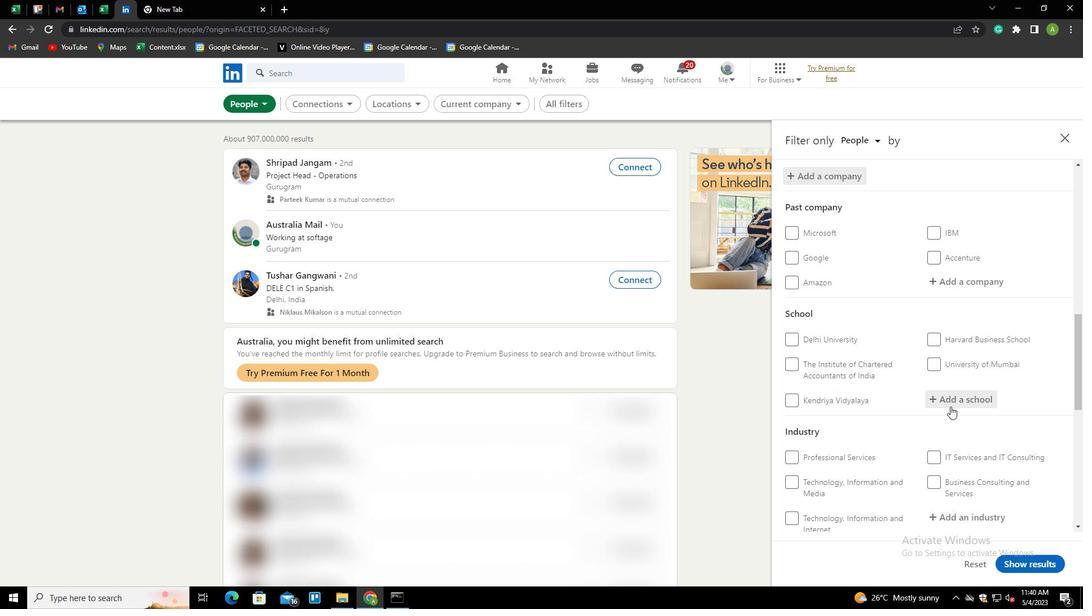 
Action: Mouse pressed left at (950, 403)
Screenshot: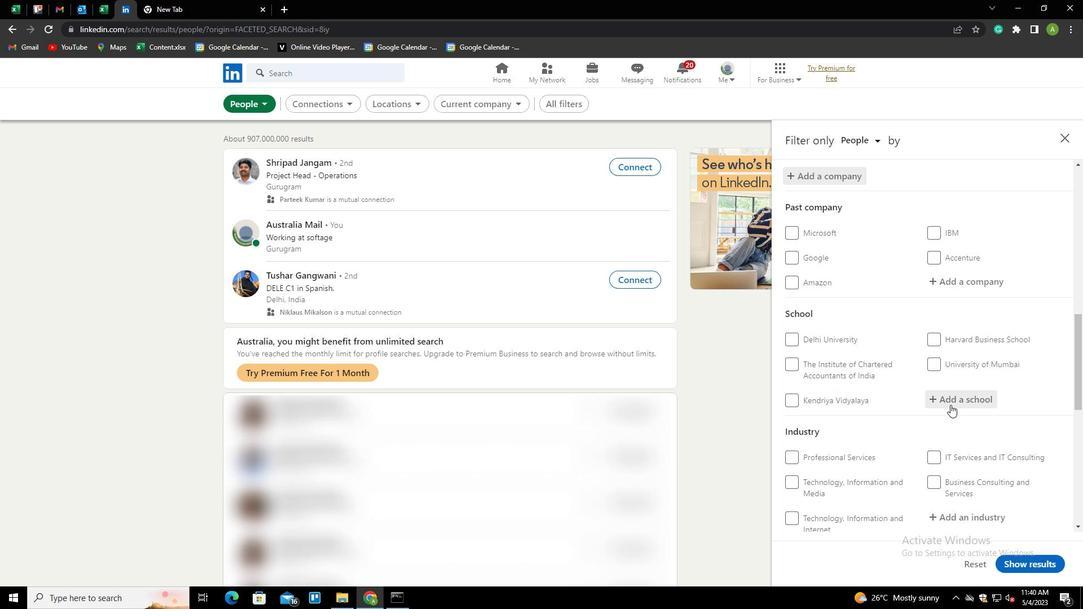 
Action: Mouse moved to (957, 398)
Screenshot: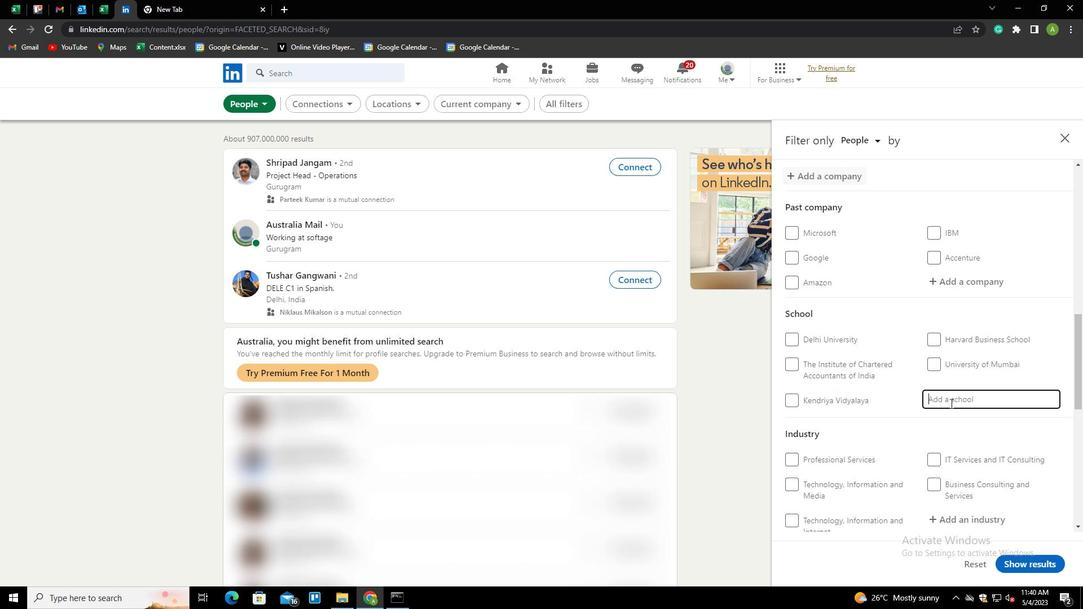 
Action: Mouse pressed left at (957, 398)
Screenshot: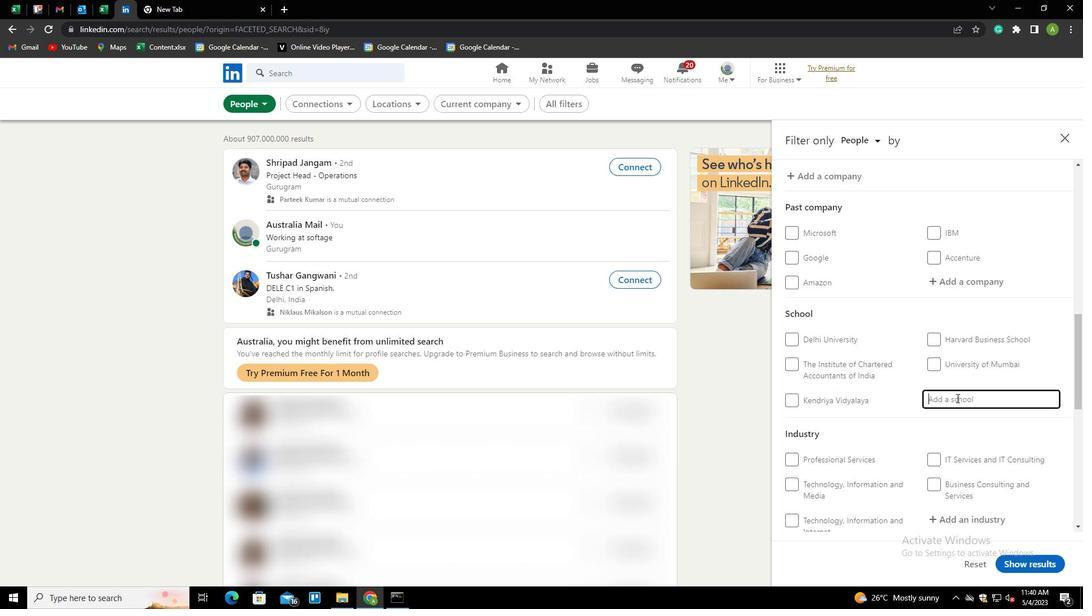 
Action: Key pressed <Key.shift><Key.shift><Key.shift><Key.shift><Key.shift><Key.shift><Key.shift><Key.shift><Key.shift><Key.shift><Key.shift><Key.shift><Key.shift><Key.shift><Key.shift>JOBS<Key.space>F<Key.backspace><Key.shift>FOR<Key.space><Key.shift><Key.shift>WOMENT<Key.backspace><Key.down><Key.down><Key.enter>
Screenshot: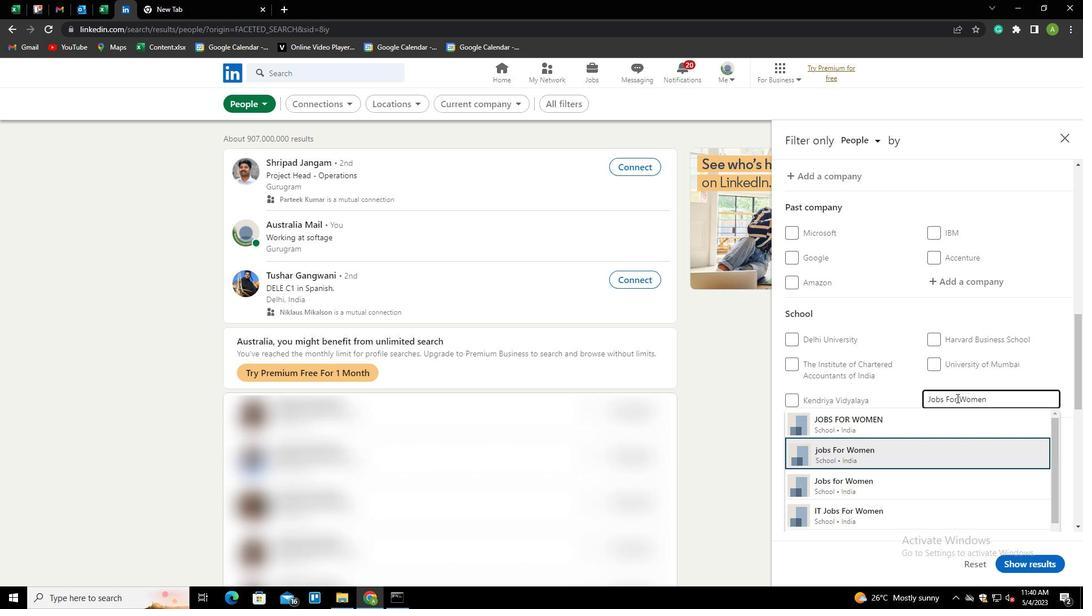 
Action: Mouse scrolled (957, 397) with delta (0, 0)
Screenshot: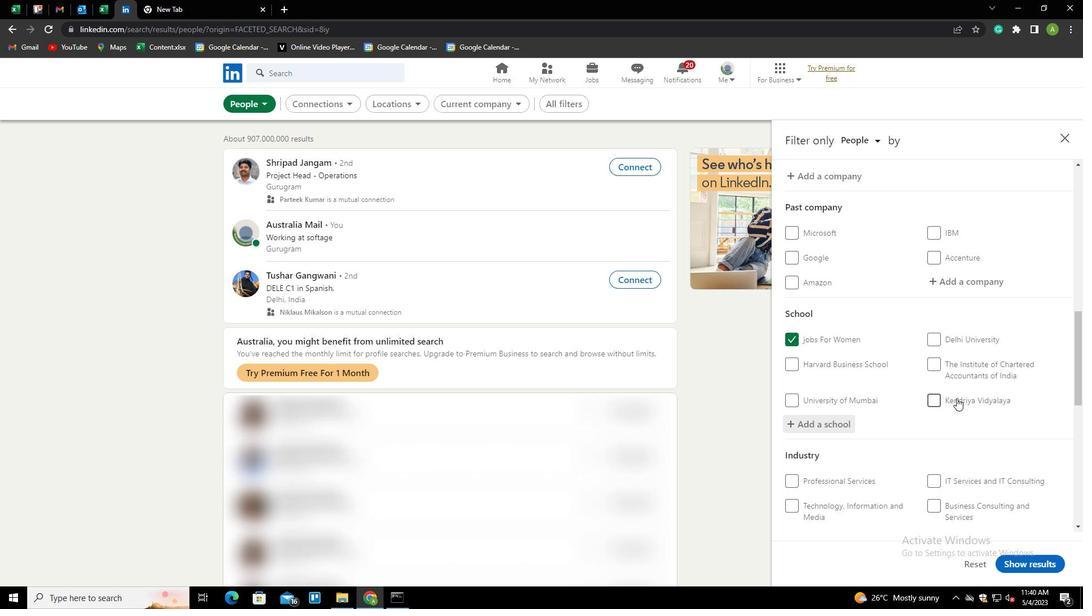
Action: Mouse moved to (957, 398)
Screenshot: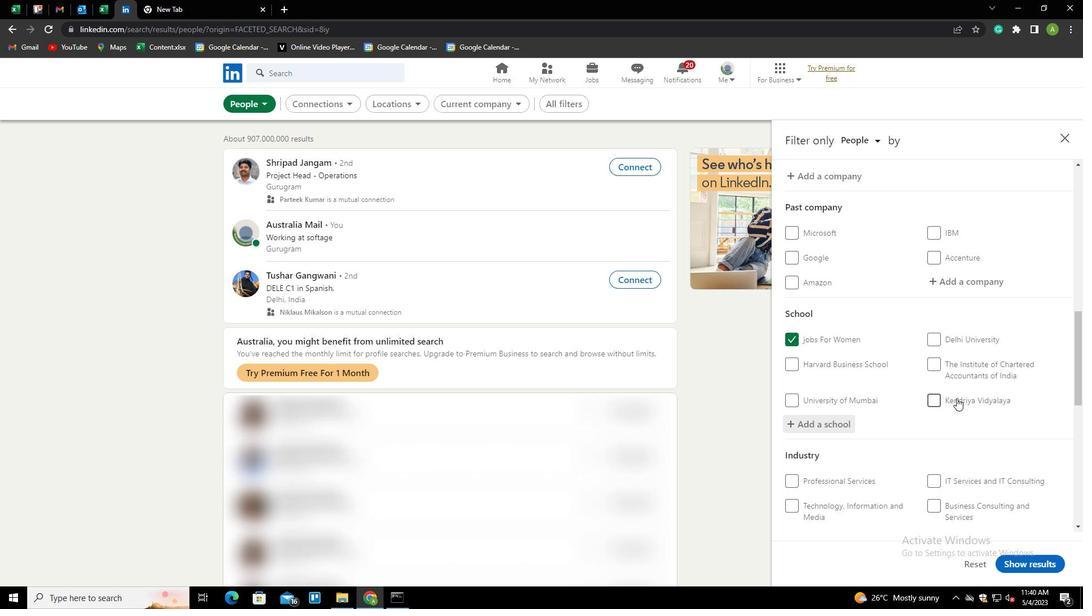 
Action: Mouse scrolled (957, 397) with delta (0, 0)
Screenshot: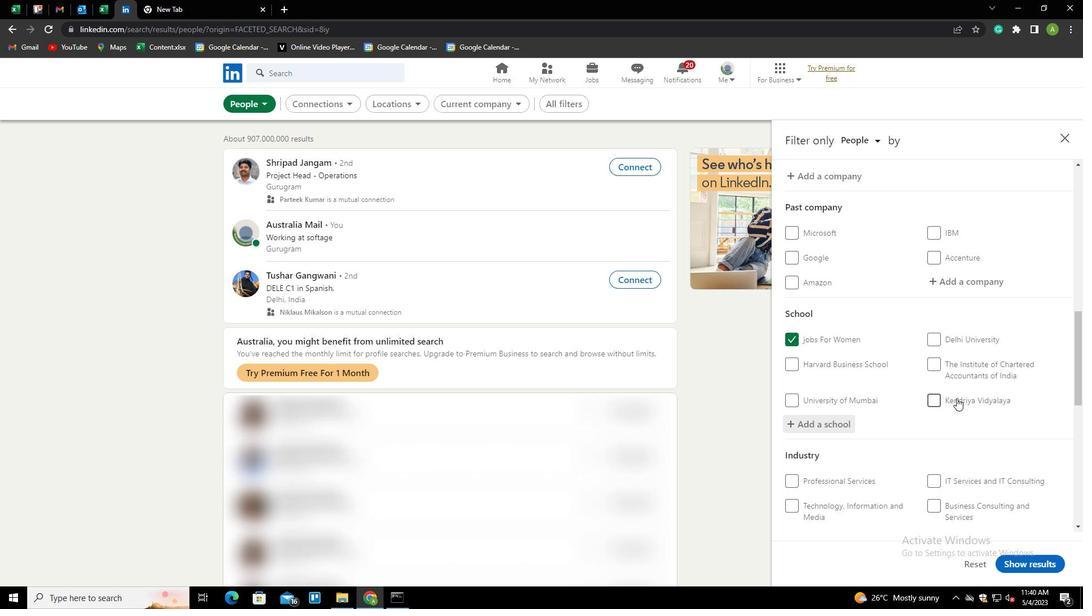 
Action: Mouse scrolled (957, 397) with delta (0, 0)
Screenshot: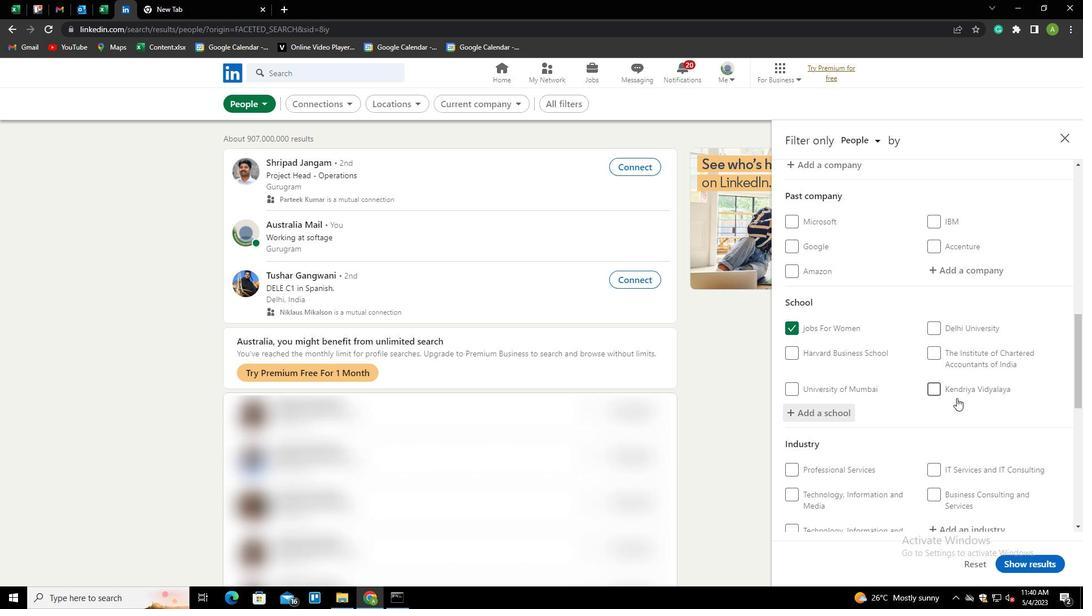
Action: Mouse moved to (963, 375)
Screenshot: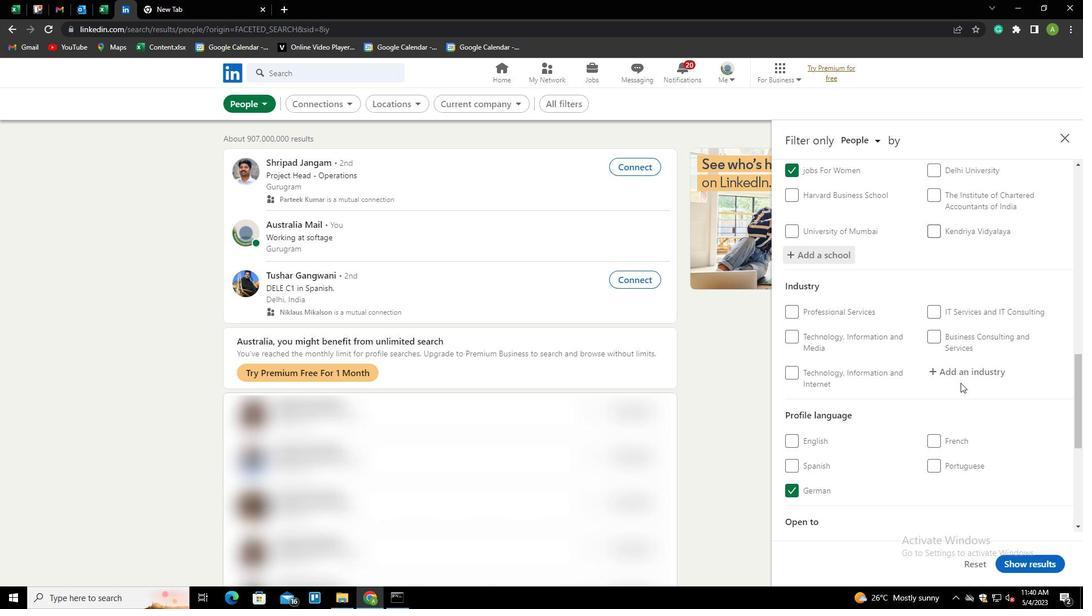 
Action: Mouse pressed left at (963, 375)
Screenshot: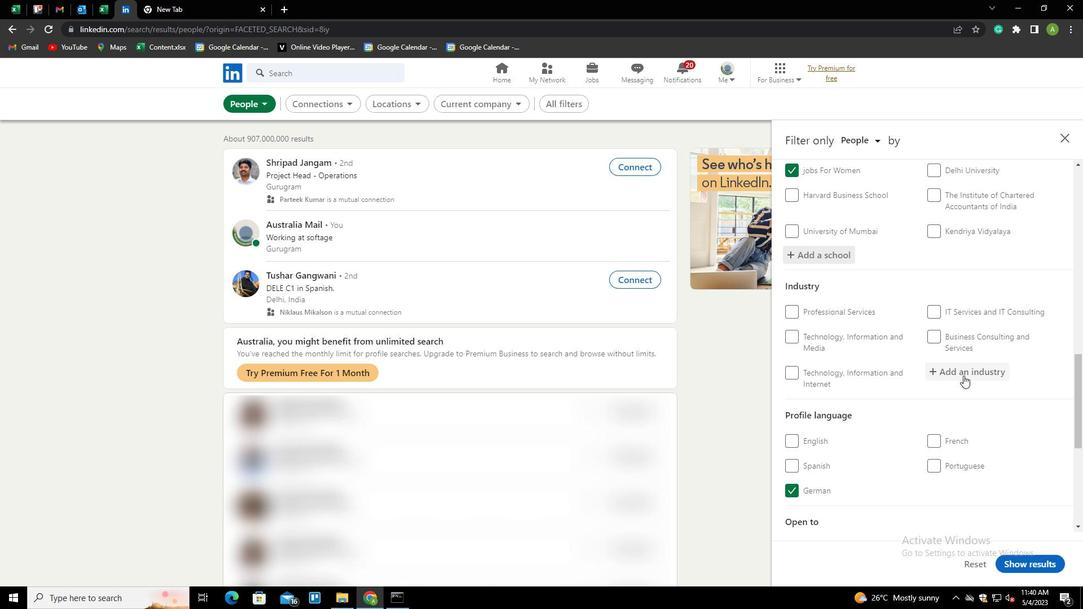 
Action: Key pressed <Key.shift><Key.shift><Key.shift><Key.shift><Key.shift><Key.shift>URBAN<Key.space><Key.shift>TRANSIT<Key.space><Key.shift>SR<Key.backspace>ERVICES<Key.down><Key.enter>
Screenshot: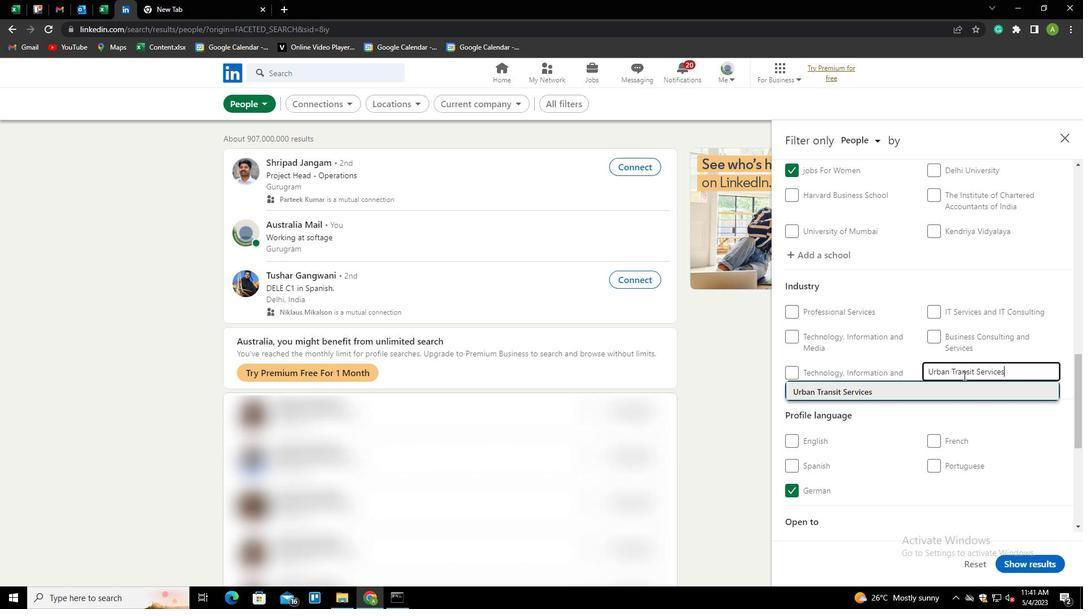 
Action: Mouse scrolled (963, 375) with delta (0, 0)
Screenshot: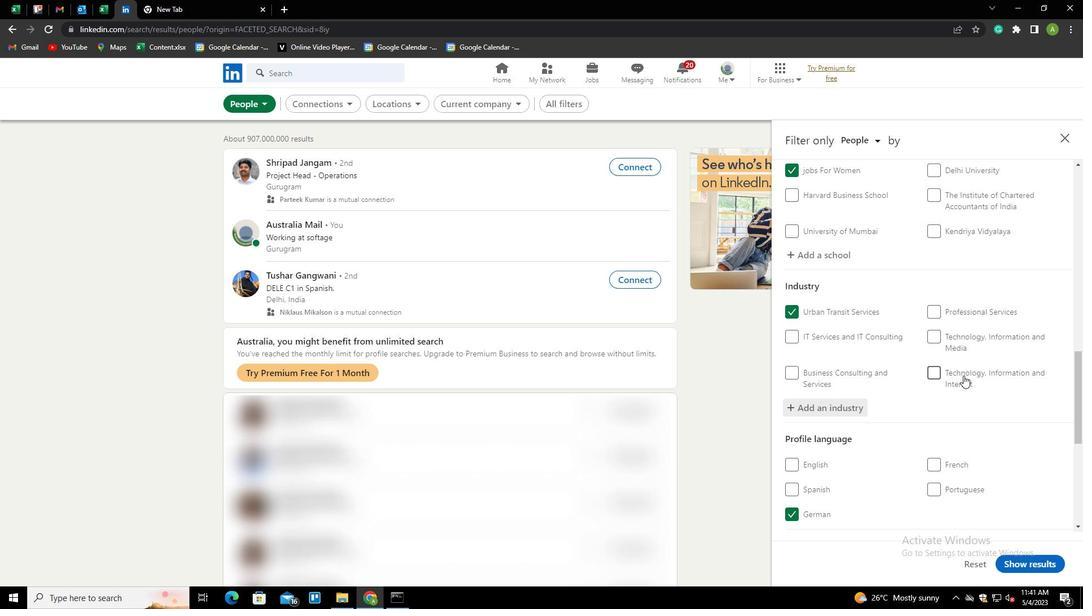 
Action: Mouse scrolled (963, 375) with delta (0, 0)
Screenshot: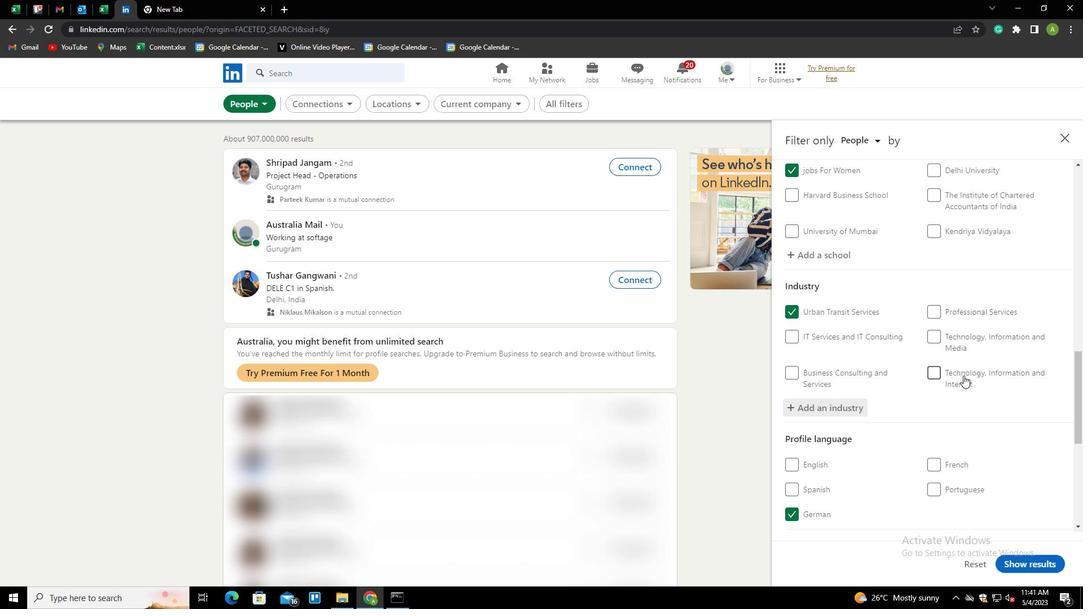 
Action: Mouse scrolled (963, 375) with delta (0, 0)
Screenshot: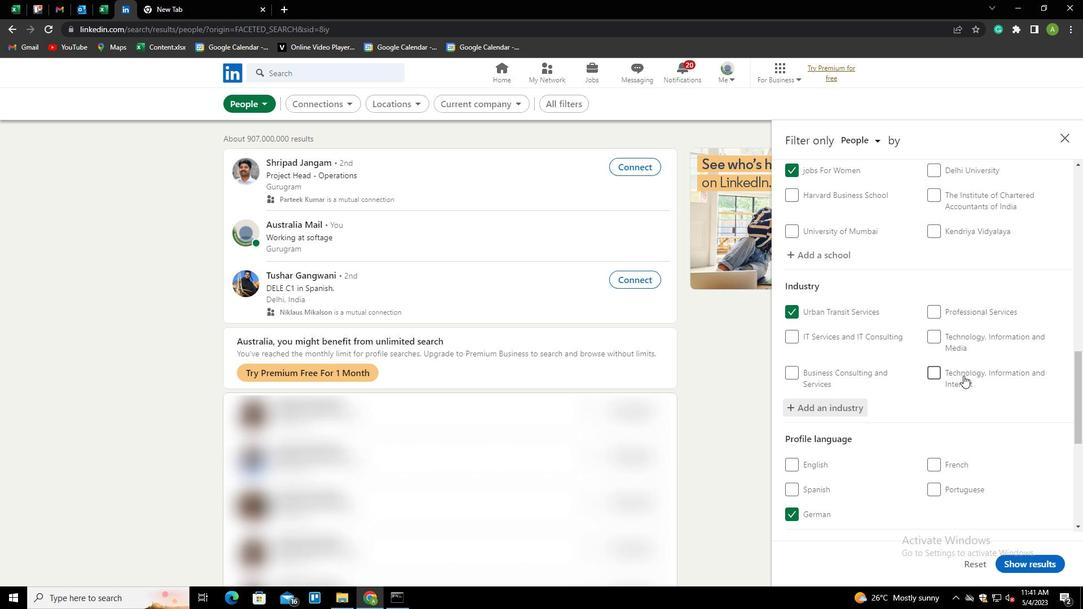 
Action: Mouse scrolled (963, 375) with delta (0, 0)
Screenshot: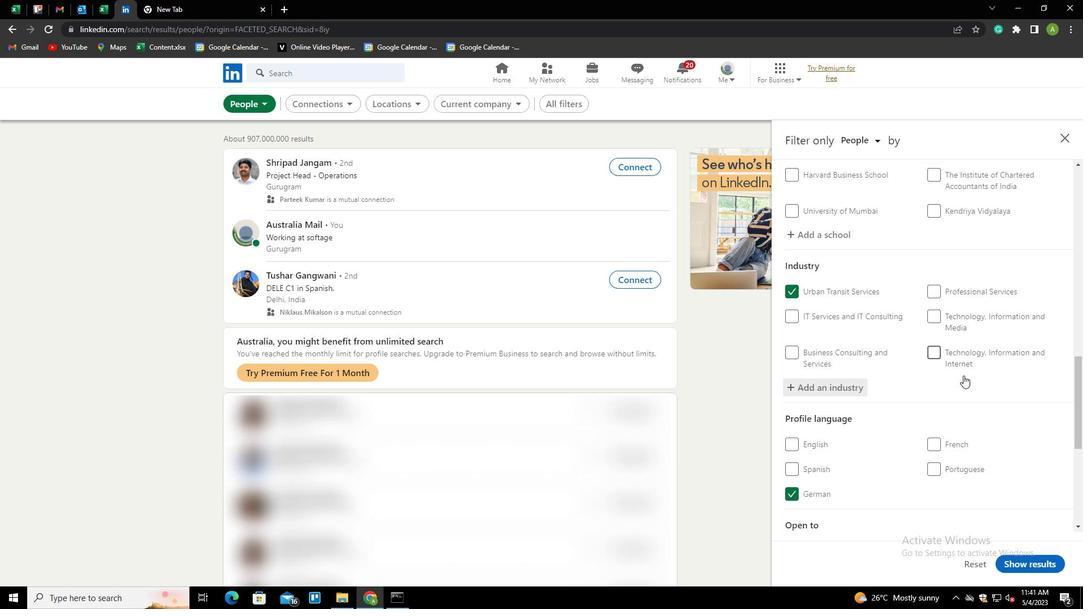 
Action: Mouse moved to (959, 377)
Screenshot: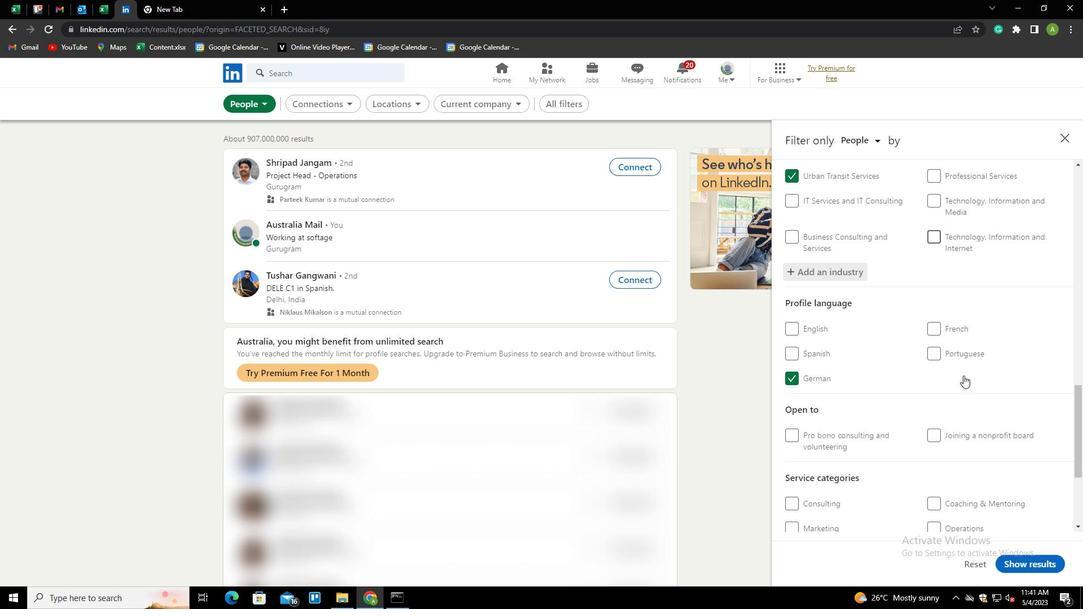 
Action: Mouse scrolled (959, 376) with delta (0, 0)
Screenshot: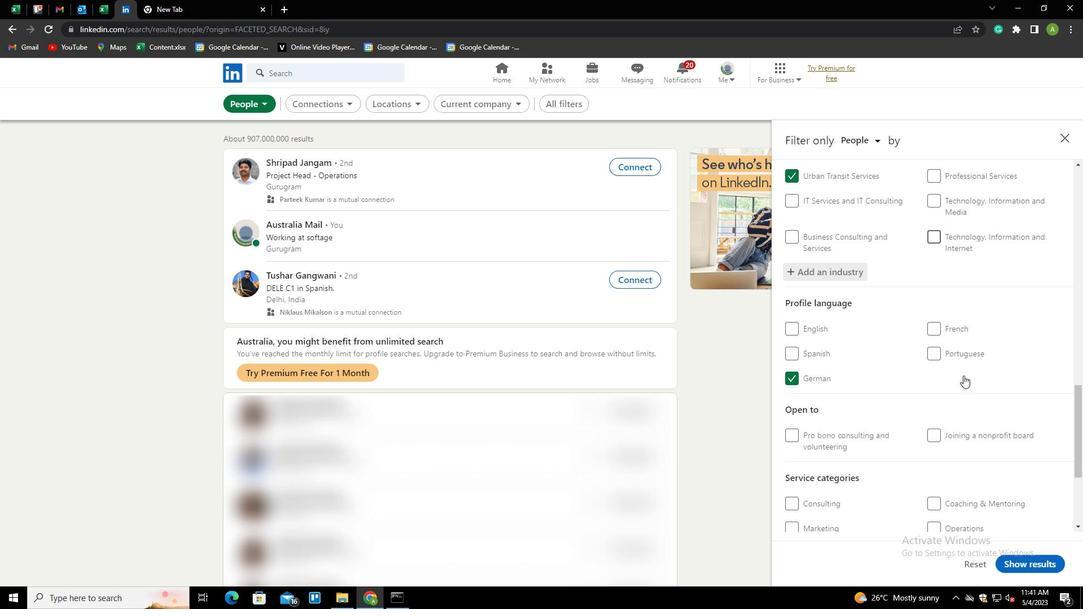 
Action: Mouse moved to (955, 379)
Screenshot: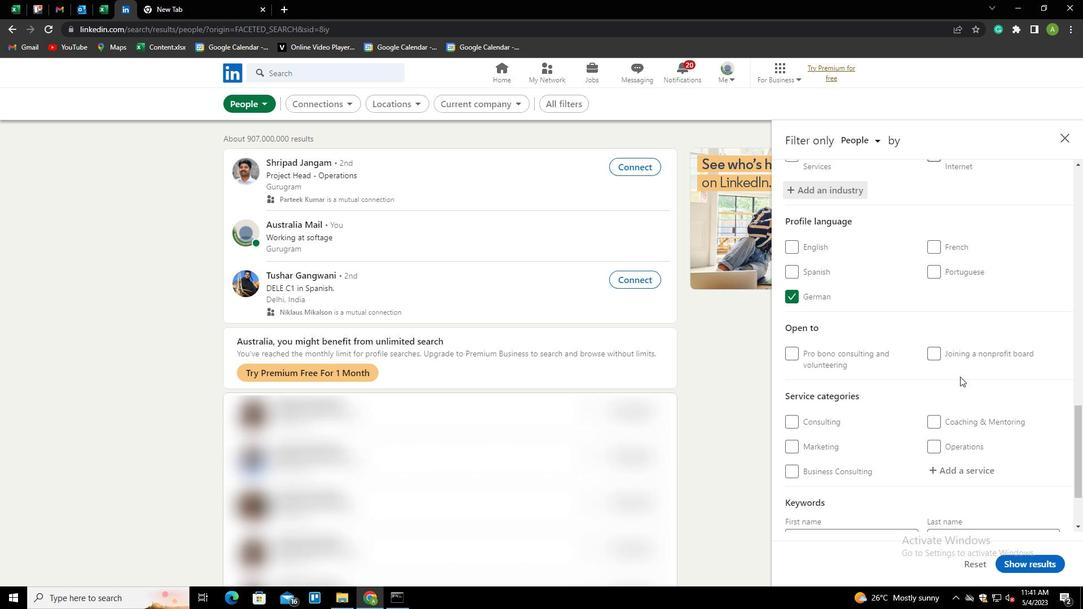 
Action: Mouse scrolled (955, 379) with delta (0, 0)
Screenshot: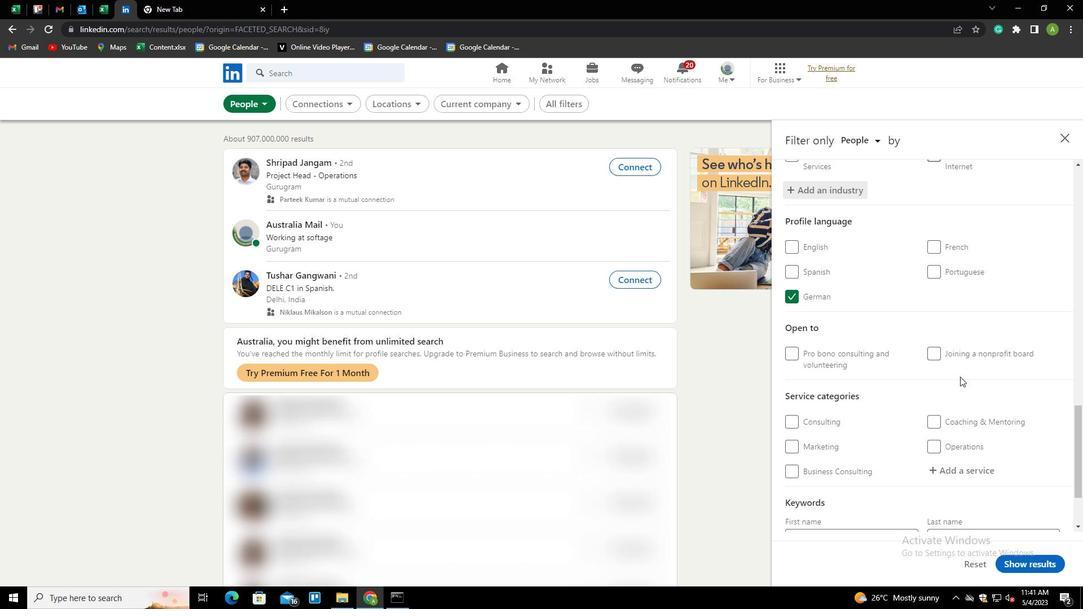 
Action: Mouse moved to (962, 375)
Screenshot: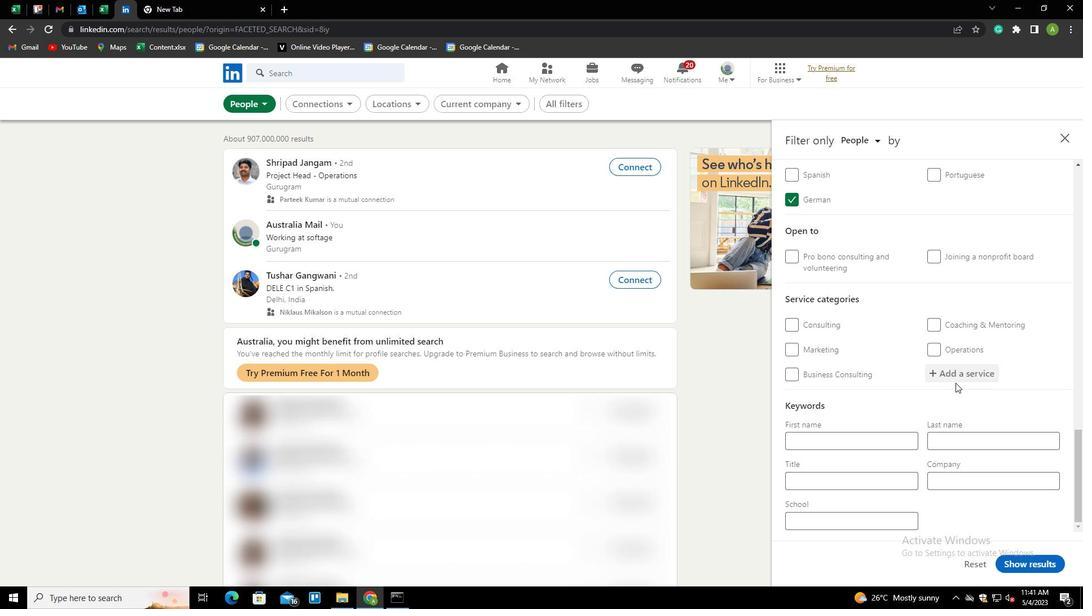 
Action: Mouse pressed left at (962, 375)
Screenshot: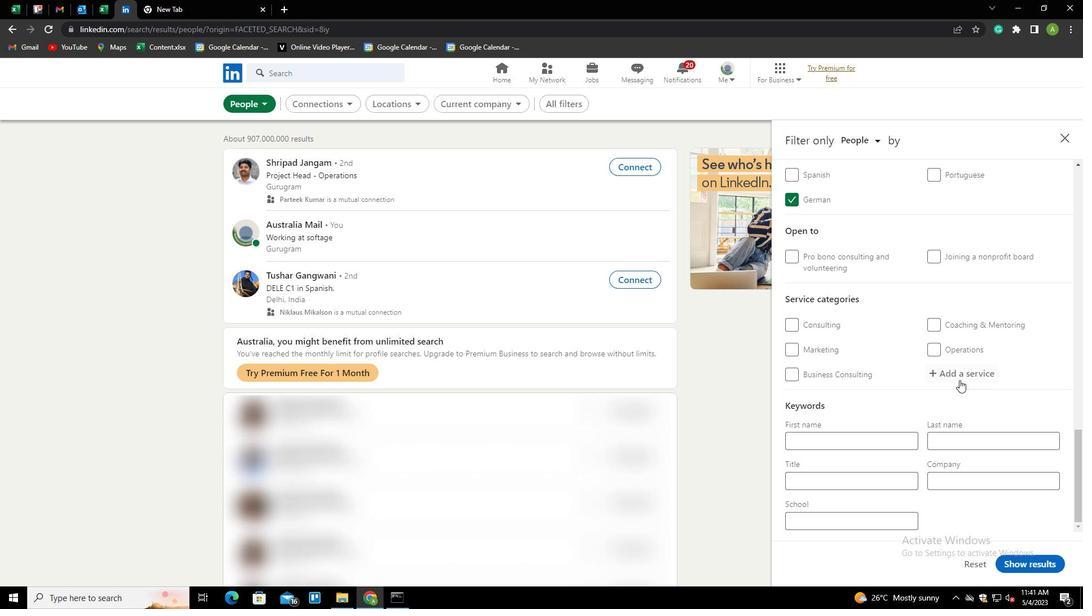 
Action: Mouse moved to (967, 373)
Screenshot: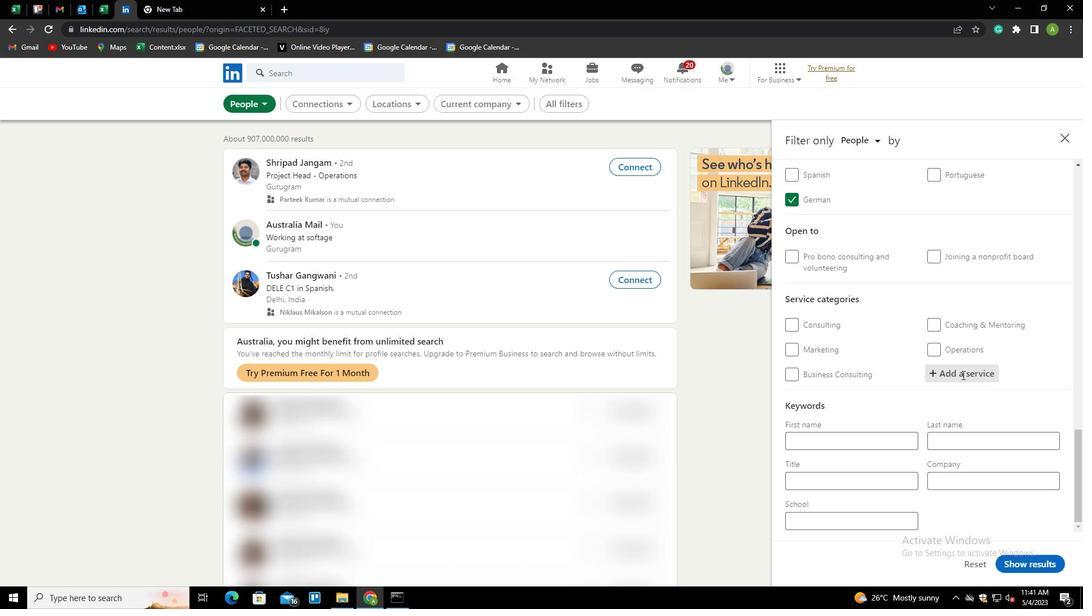 
Action: Mouse pressed left at (967, 373)
Screenshot: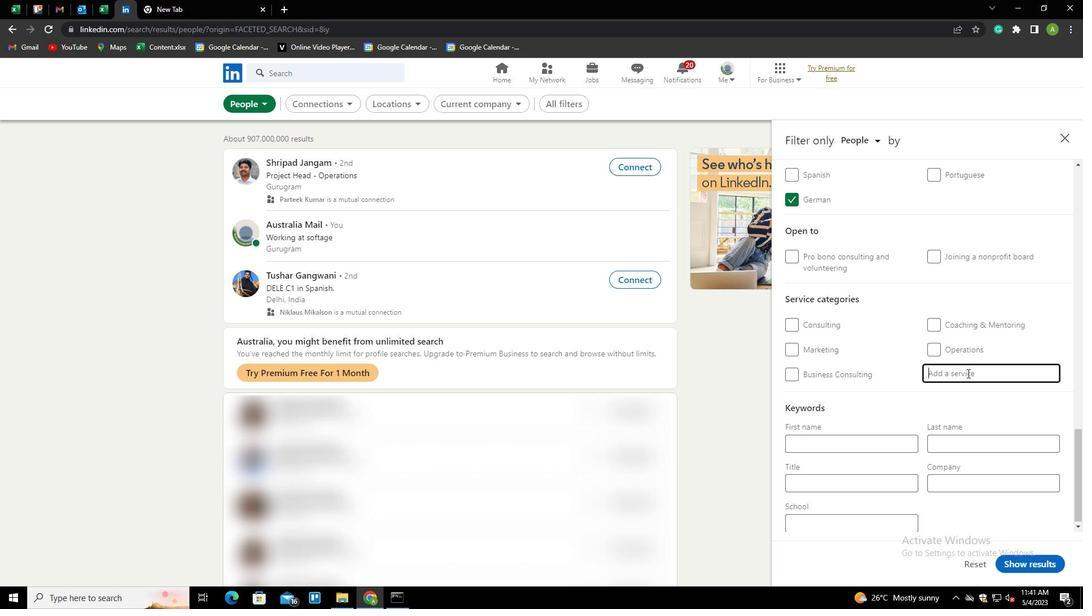 
Action: Key pressed <Key.shift>INFORMATION<Key.space><Key.shift>MANAGEMENT<Key.down><Key.enter>
Screenshot: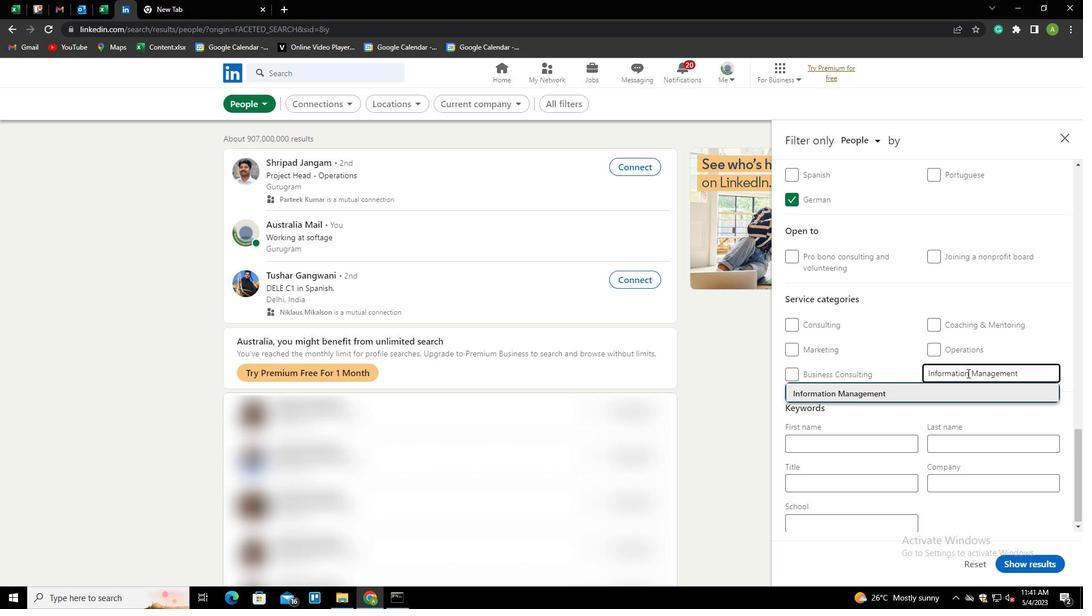 
Action: Mouse scrolled (967, 372) with delta (0, 0)
Screenshot: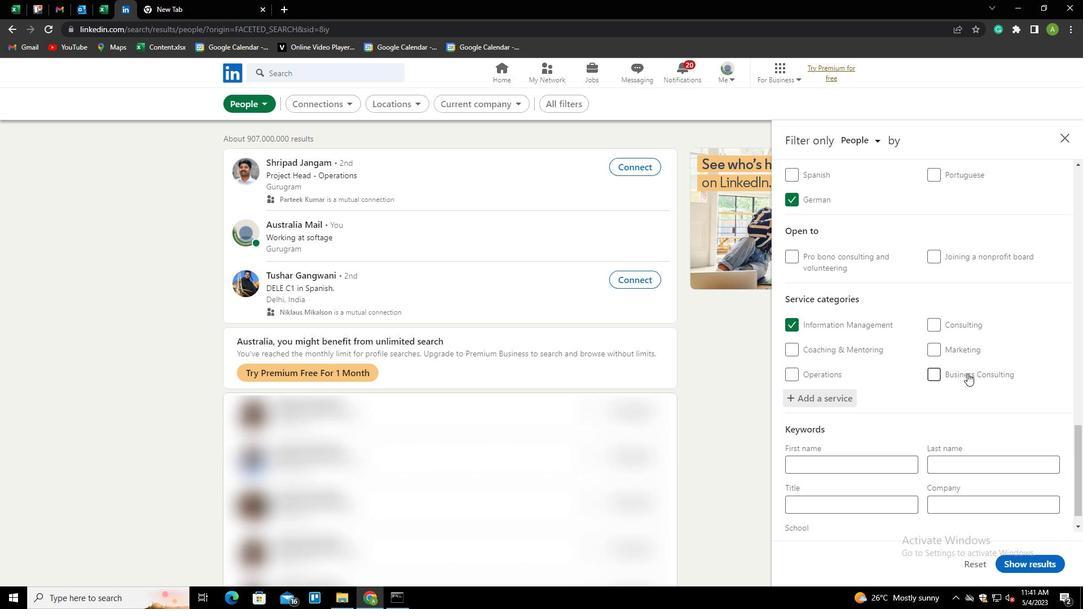 
Action: Mouse scrolled (967, 372) with delta (0, 0)
Screenshot: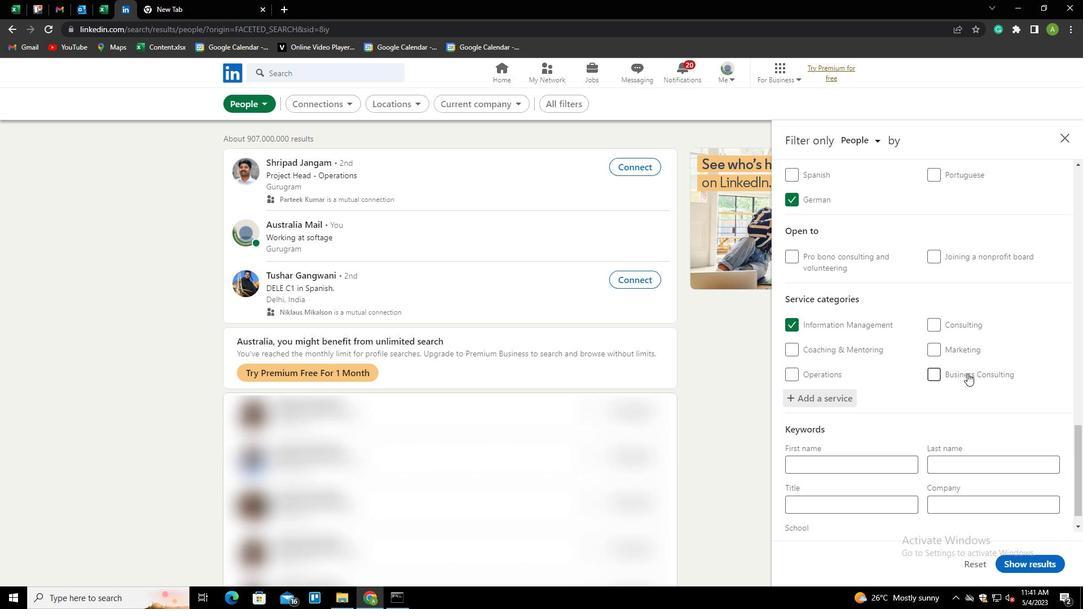 
Action: Mouse scrolled (967, 372) with delta (0, 0)
Screenshot: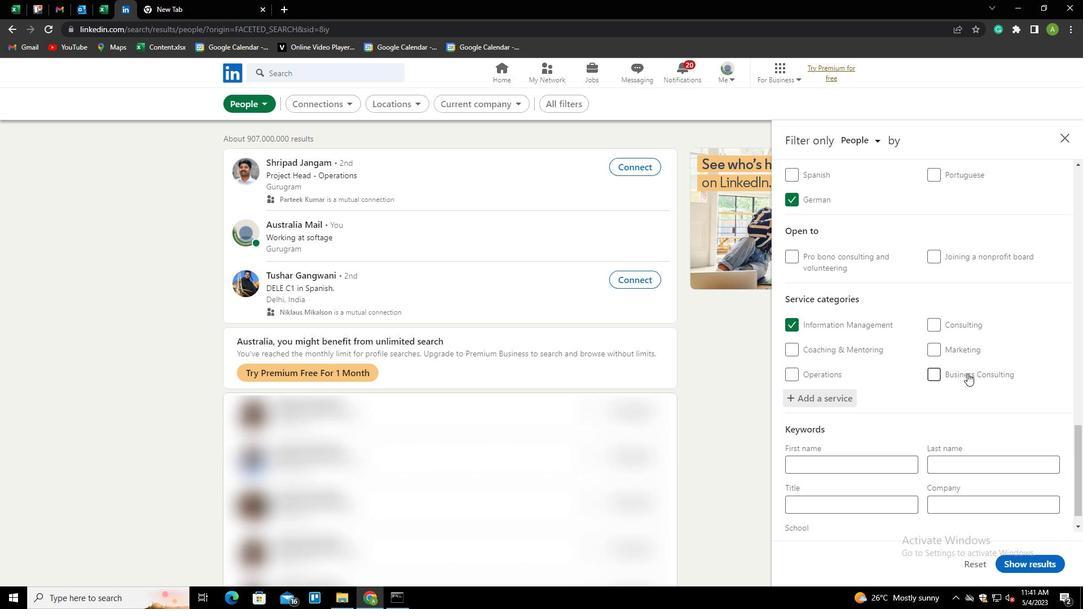 
Action: Mouse scrolled (967, 372) with delta (0, 0)
Screenshot: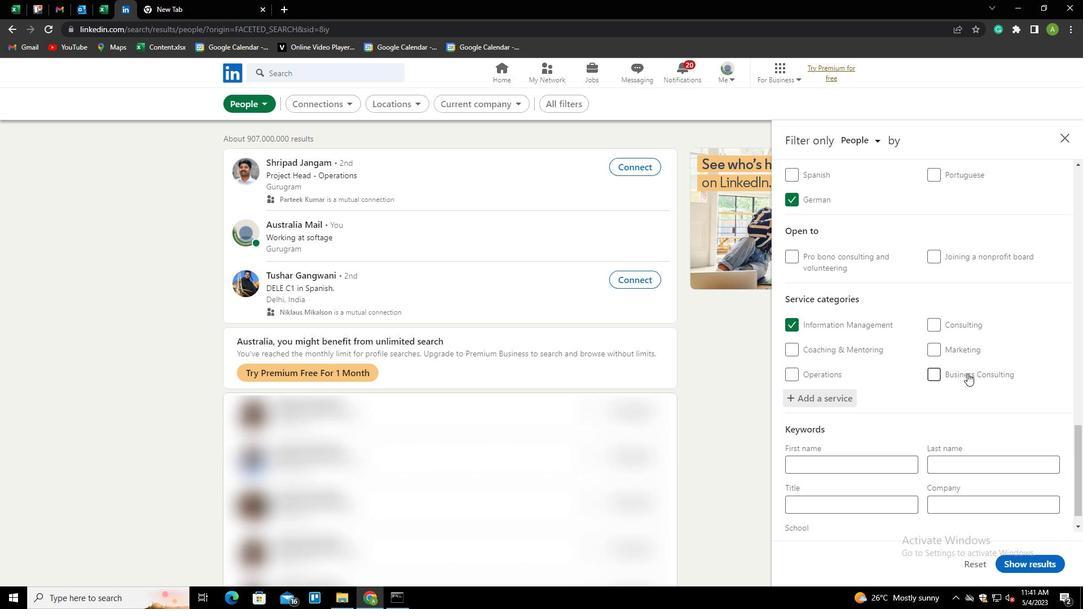 
Action: Mouse scrolled (967, 372) with delta (0, 0)
Screenshot: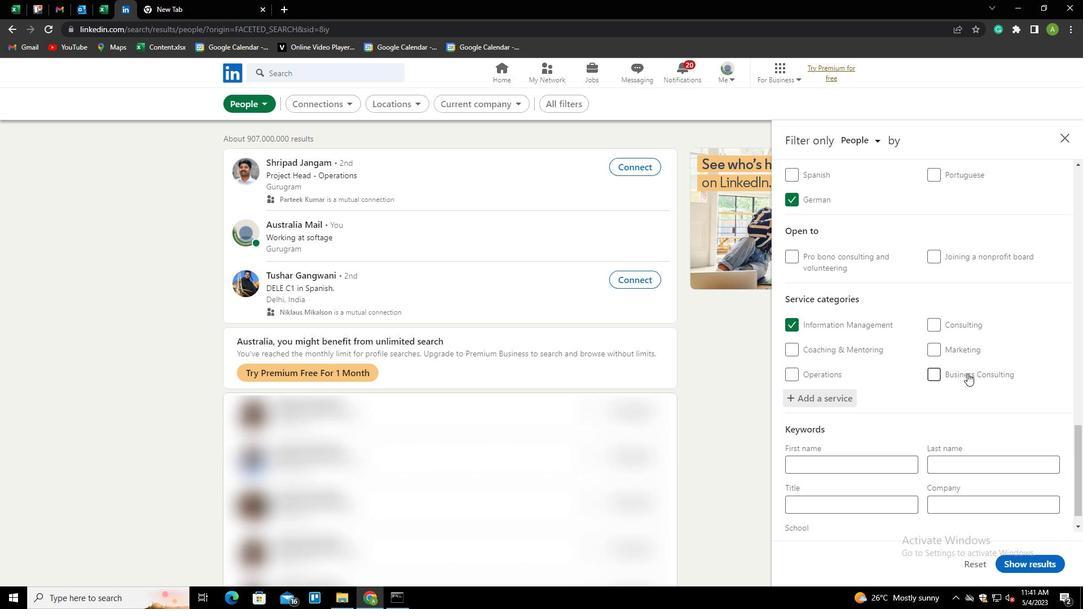 
Action: Mouse scrolled (967, 372) with delta (0, 0)
Screenshot: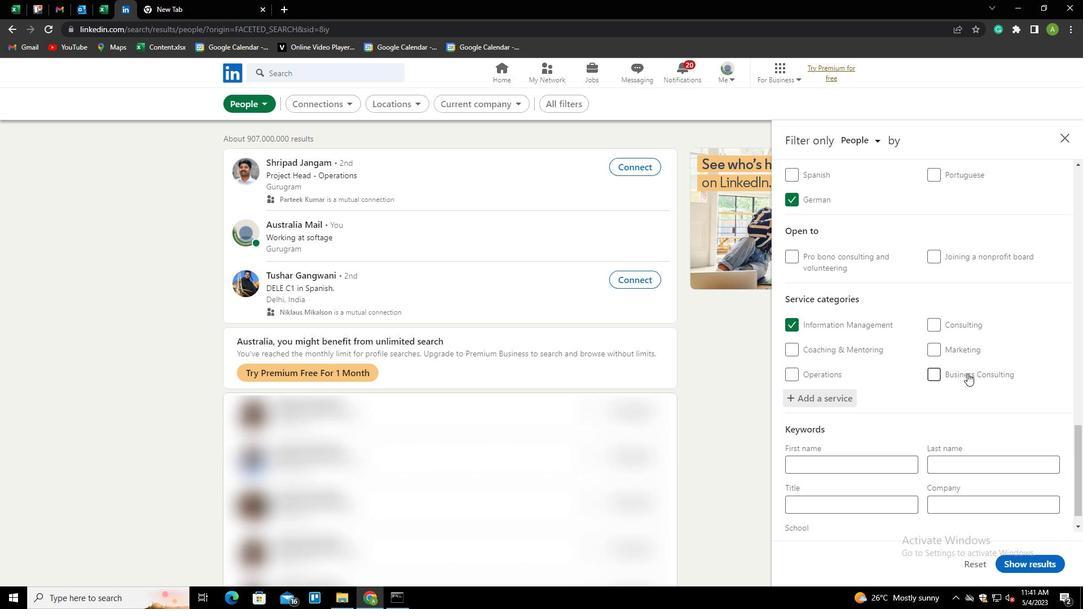 
Action: Mouse moved to (874, 476)
Screenshot: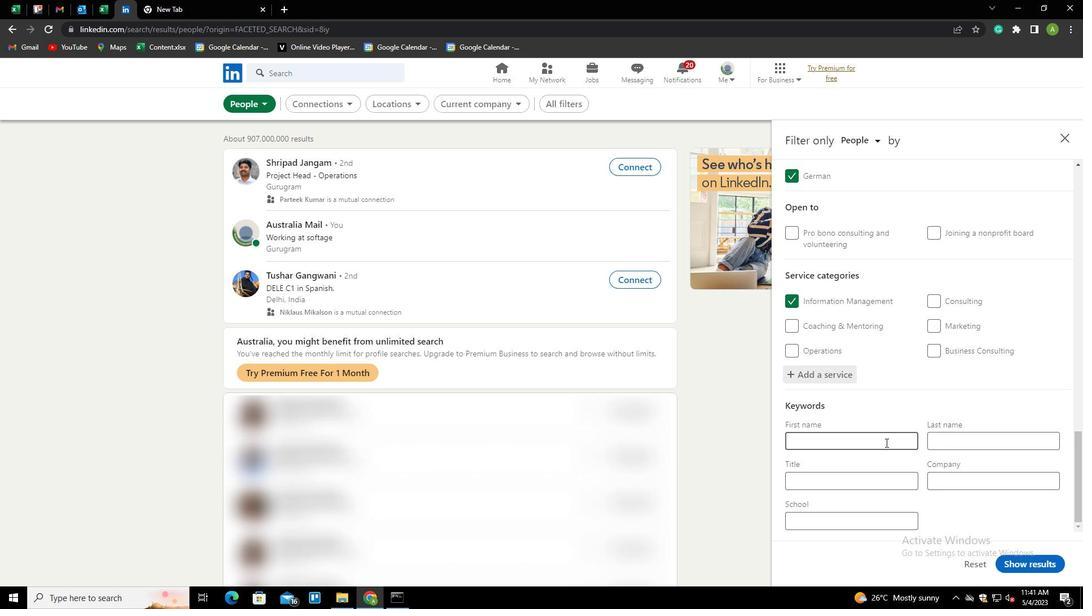 
Action: Mouse pressed left at (874, 476)
Screenshot: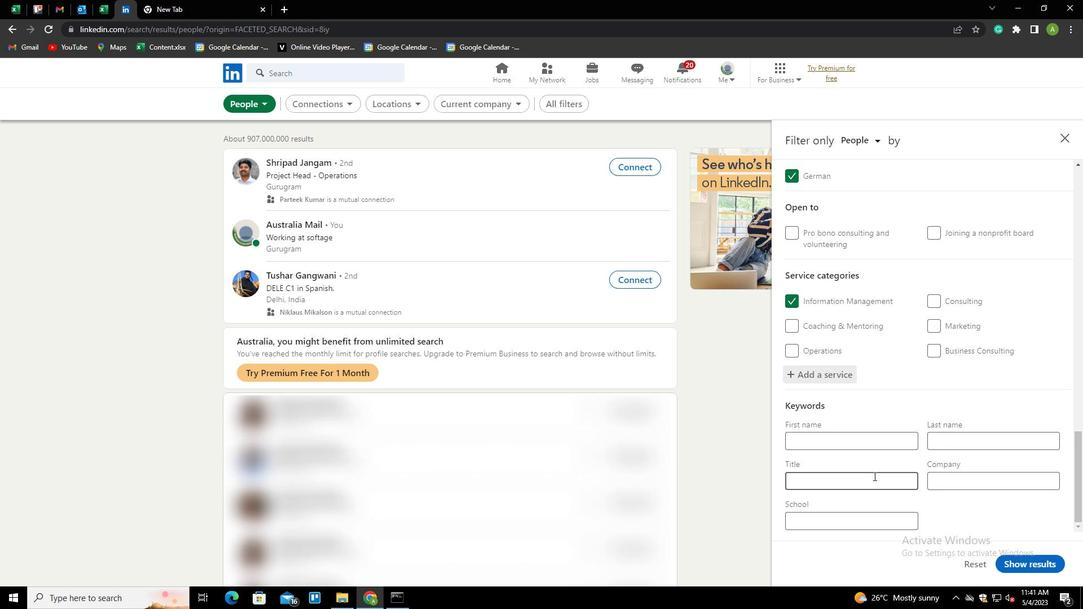 
Action: Key pressed <Key.shift>CUSTOMER<Key.space><Key.shift>SUPPORT
Screenshot: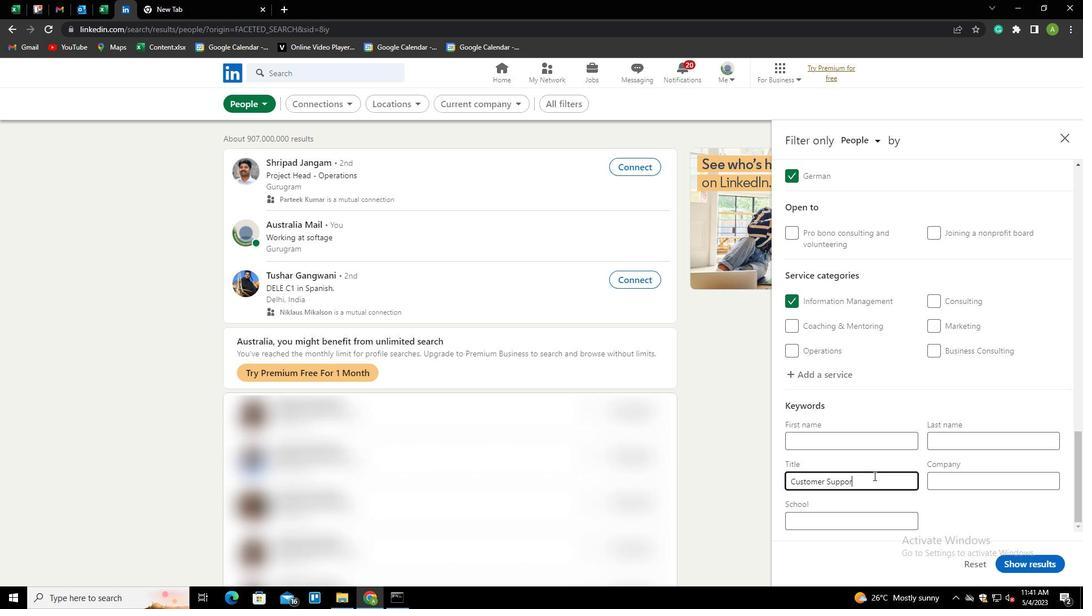 
Action: Mouse moved to (950, 515)
Screenshot: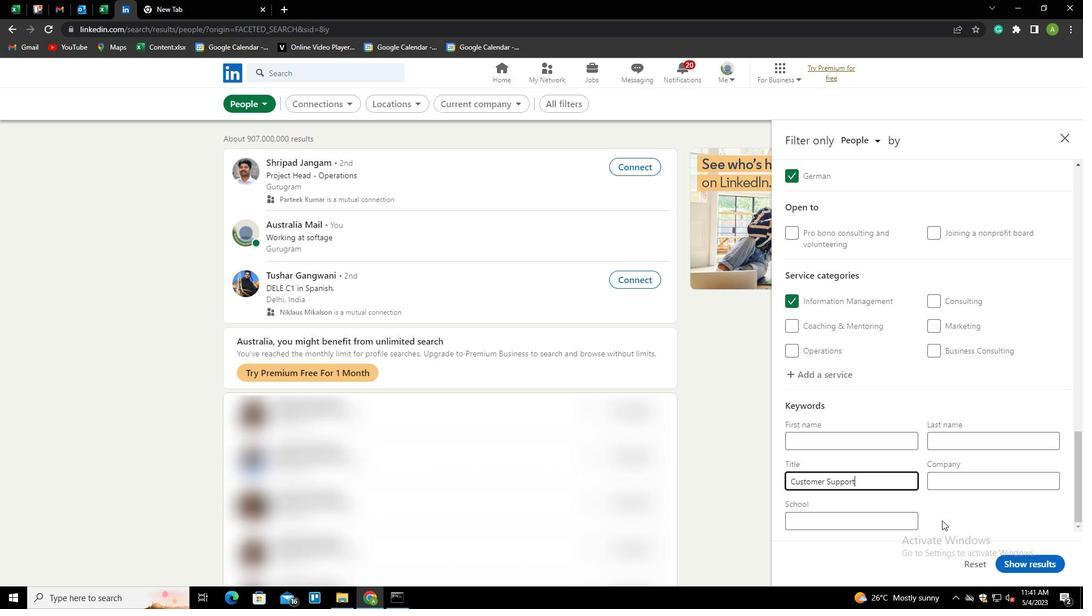 
Action: Mouse pressed left at (950, 515)
Screenshot: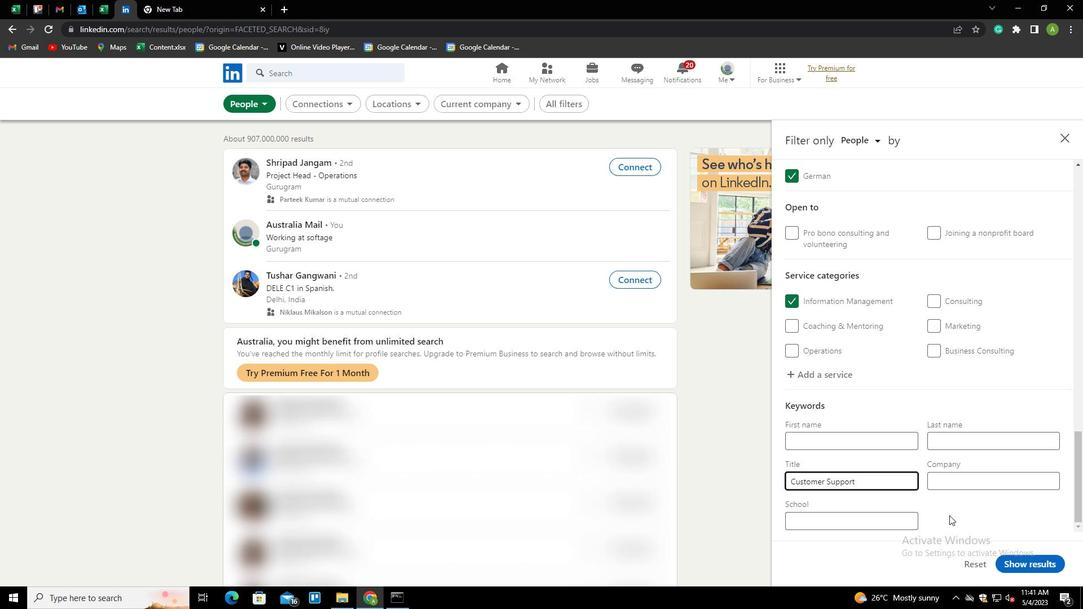 
Action: Mouse moved to (1017, 558)
Screenshot: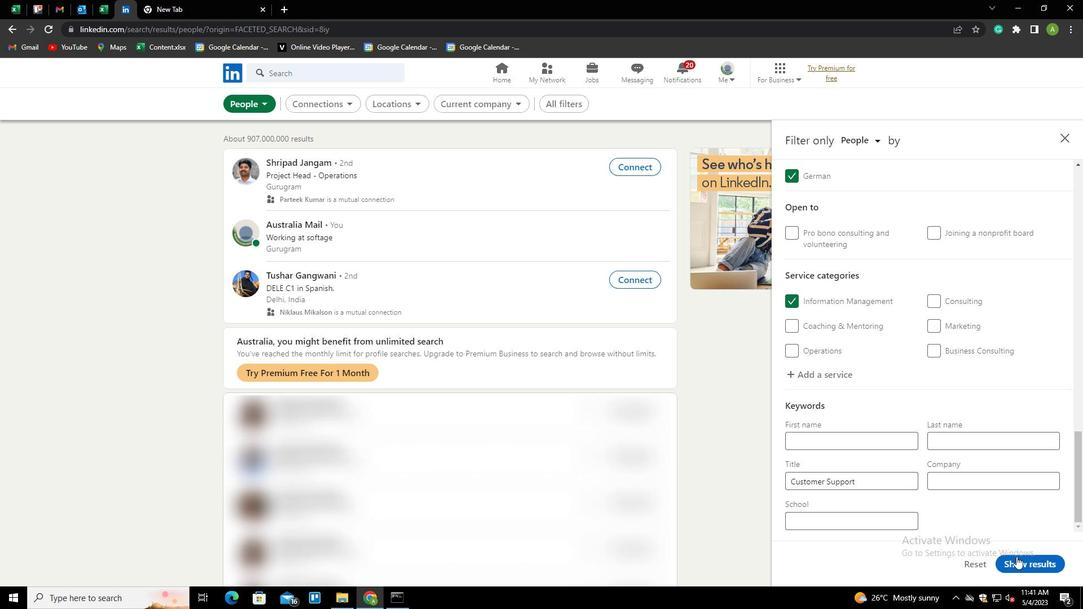 
Action: Mouse pressed left at (1017, 558)
Screenshot: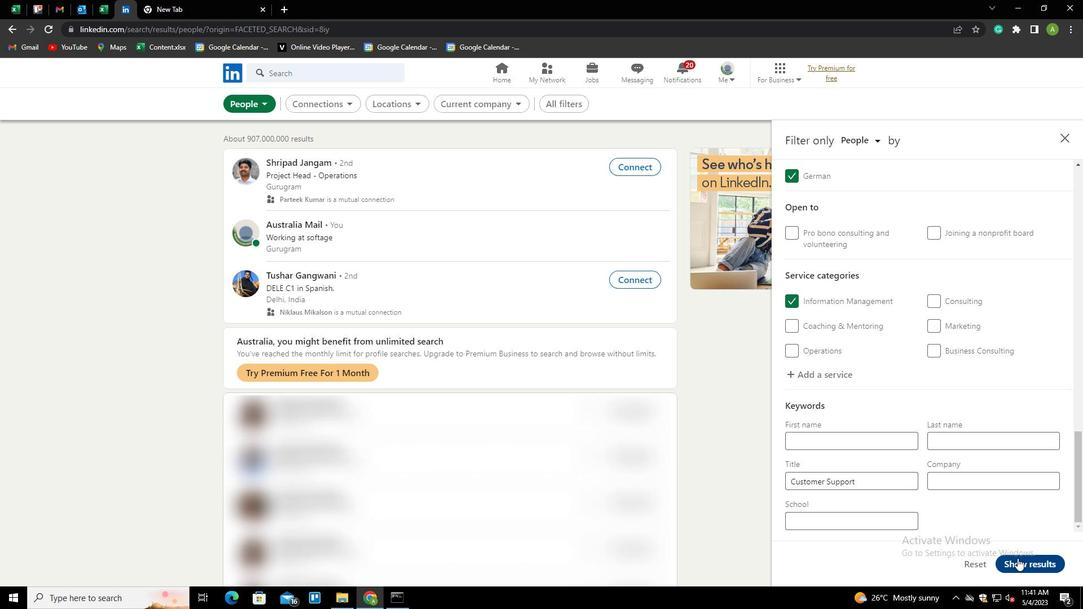 
